 Task: Find connections with filter location Biarritz with filter topic #realestatewith filter profile language Spanish with filter current company Space Matrix with filter school Punjabi University with filter industry Think Tanks with filter service category Accounting with filter keywords title Community Food Project Worker
Action: Mouse moved to (535, 73)
Screenshot: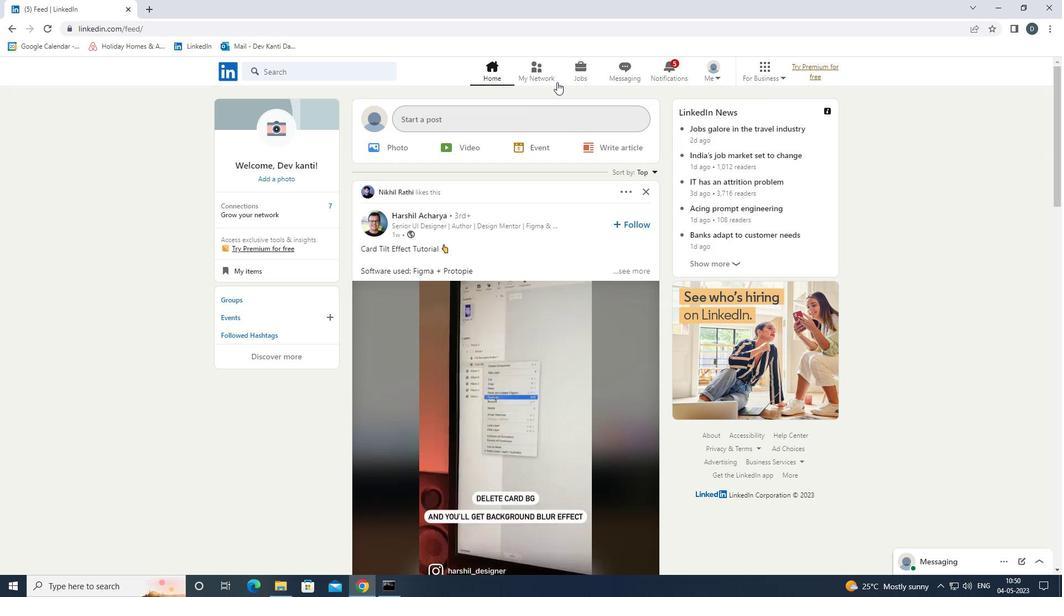 
Action: Mouse pressed left at (535, 73)
Screenshot: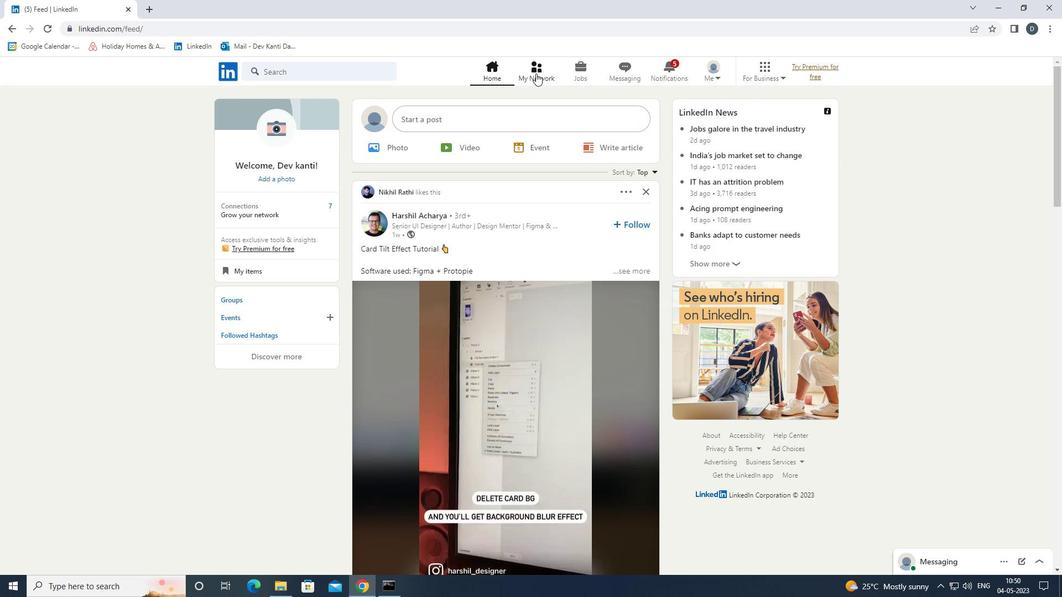 
Action: Mouse moved to (365, 131)
Screenshot: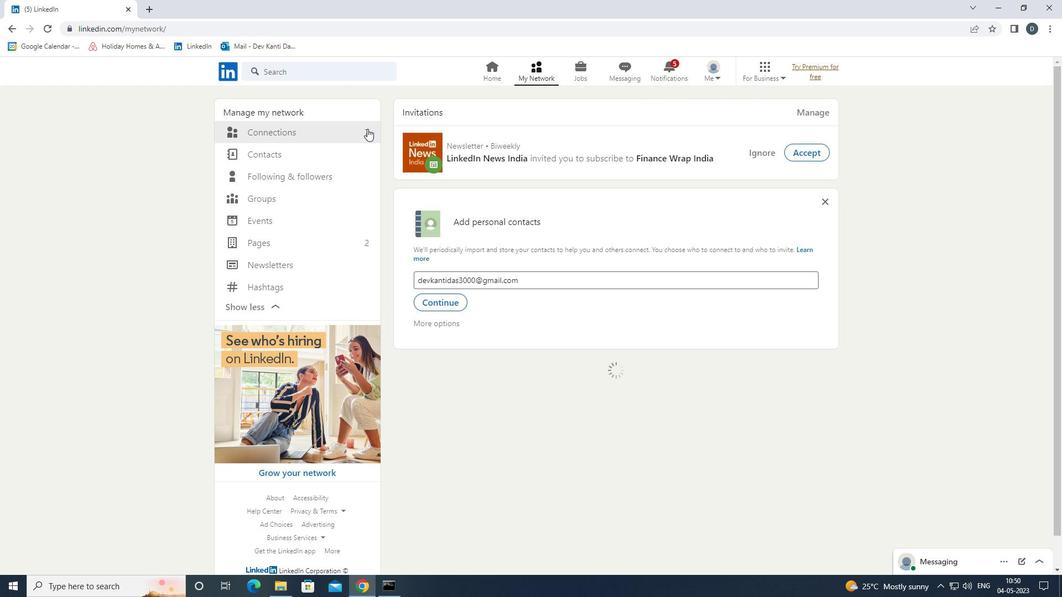 
Action: Mouse pressed left at (365, 131)
Screenshot: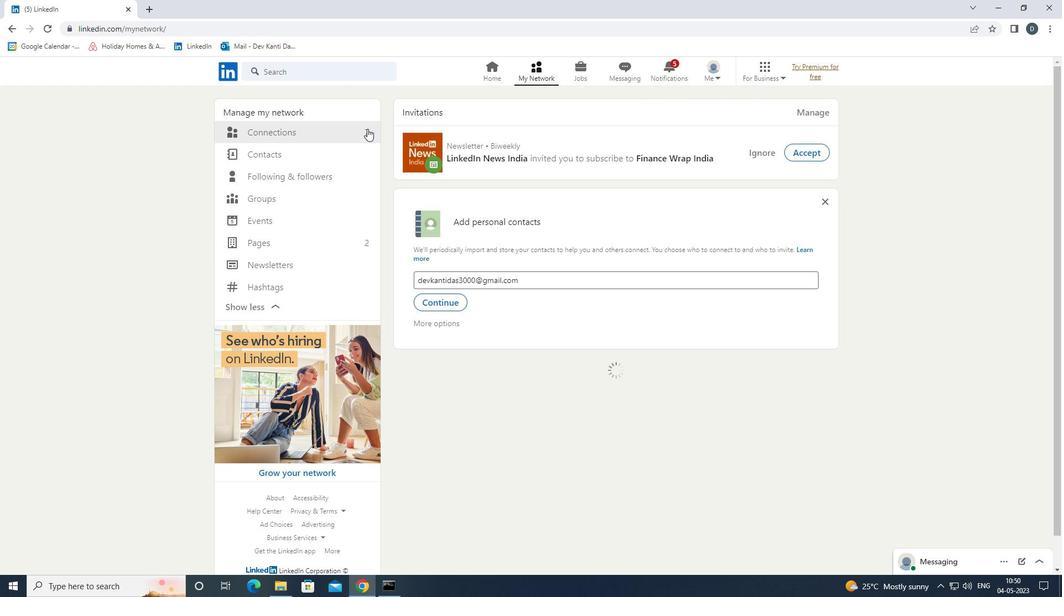 
Action: Mouse moved to (597, 131)
Screenshot: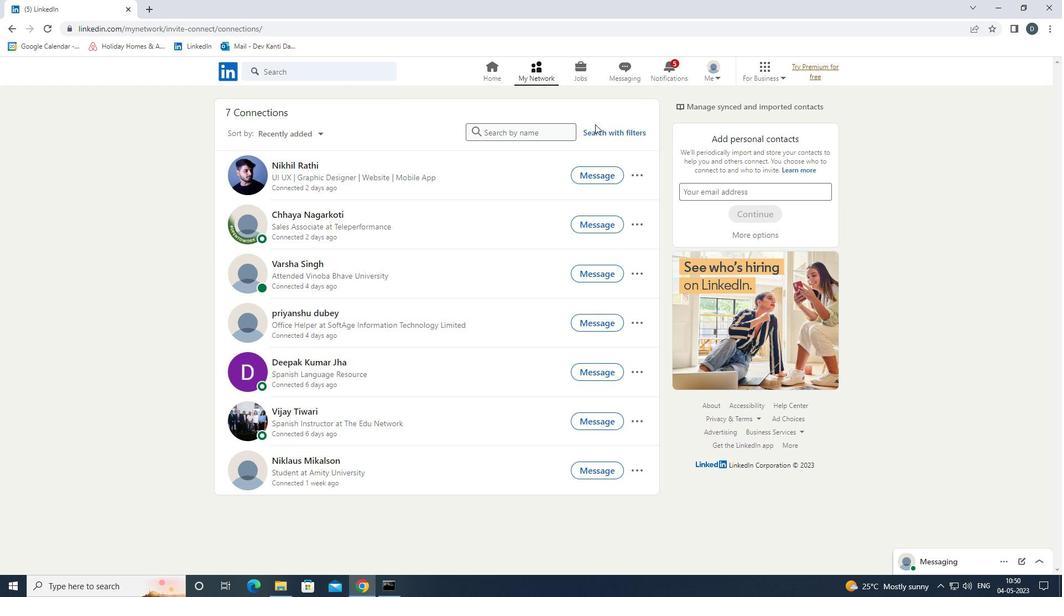 
Action: Mouse pressed left at (597, 131)
Screenshot: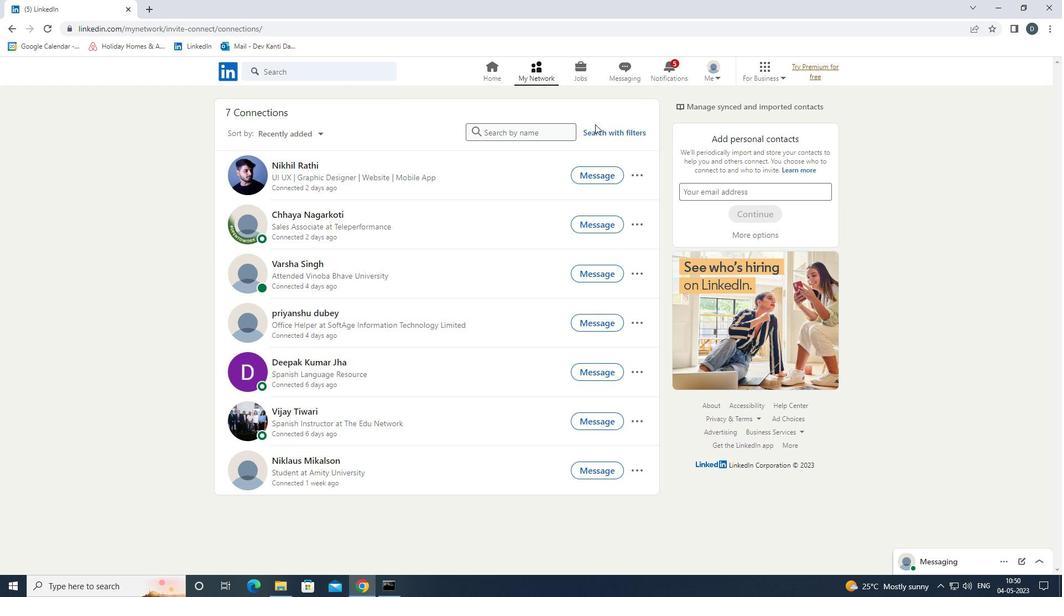 
Action: Mouse moved to (560, 101)
Screenshot: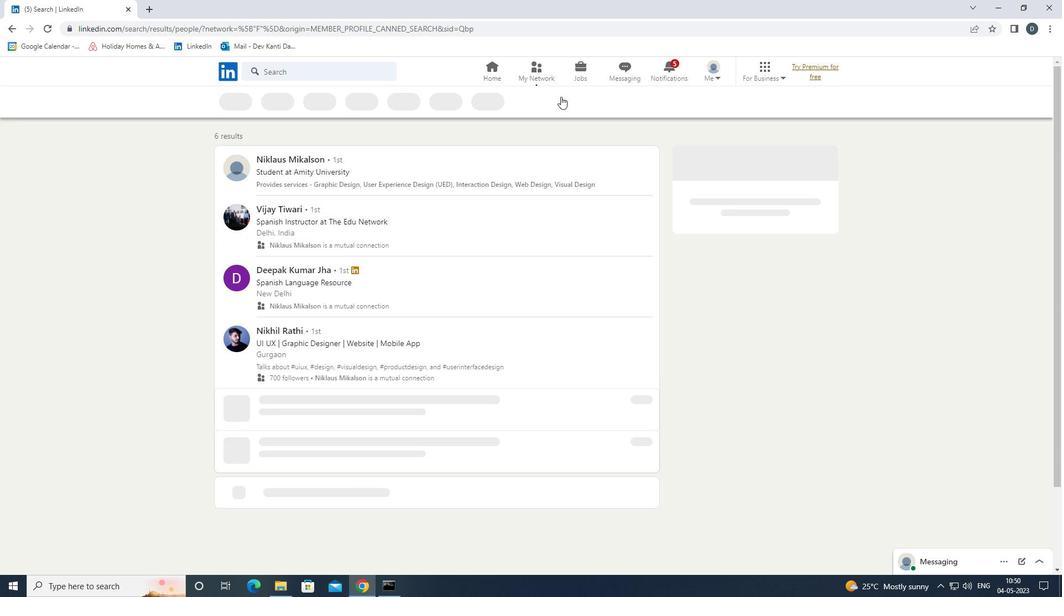 
Action: Mouse pressed left at (560, 101)
Screenshot: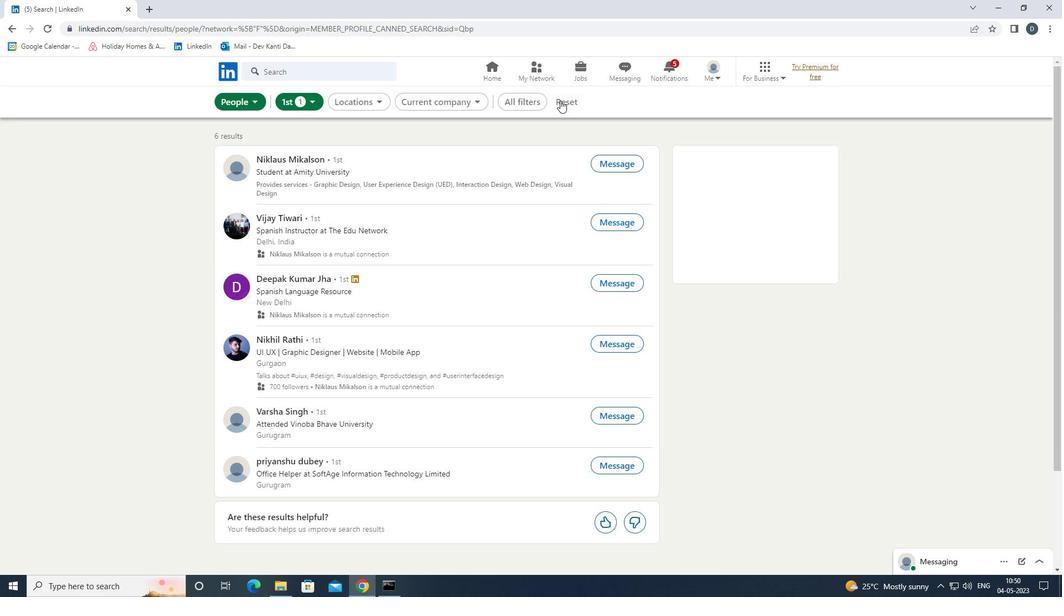 
Action: Mouse moved to (542, 96)
Screenshot: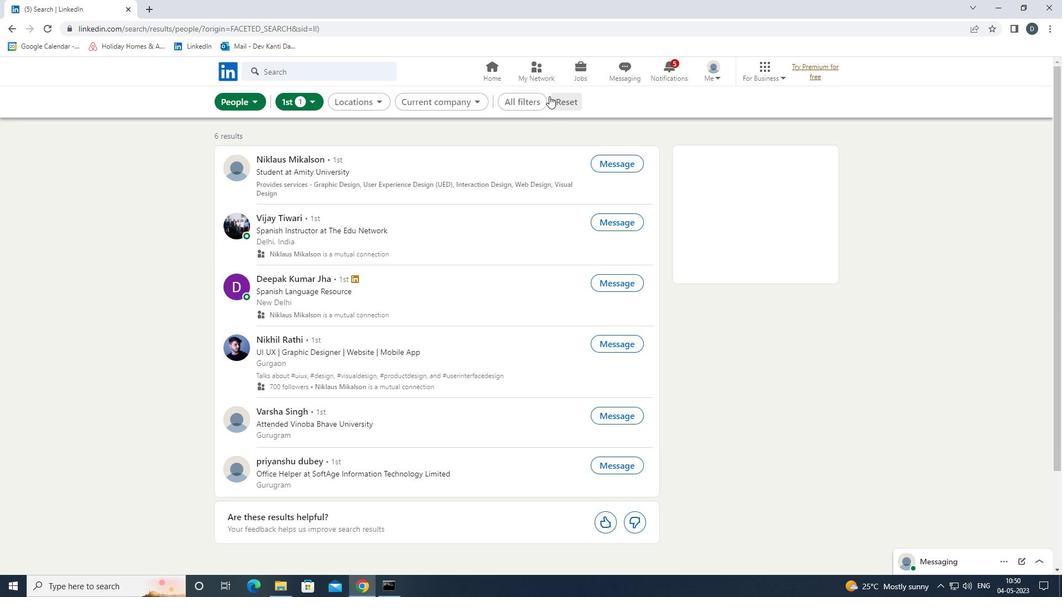 
Action: Mouse pressed left at (542, 96)
Screenshot: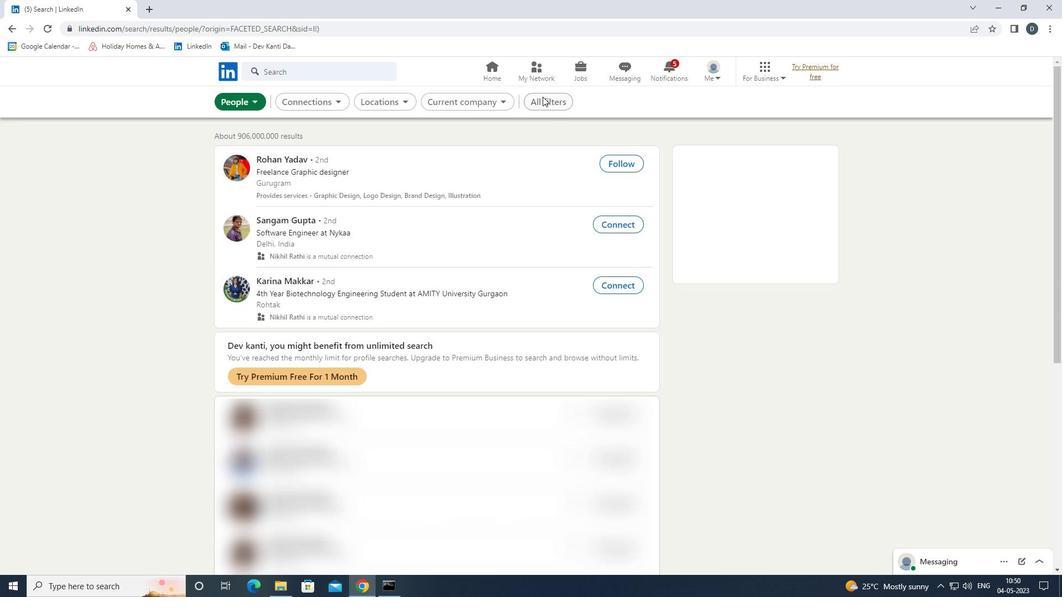 
Action: Mouse moved to (1023, 296)
Screenshot: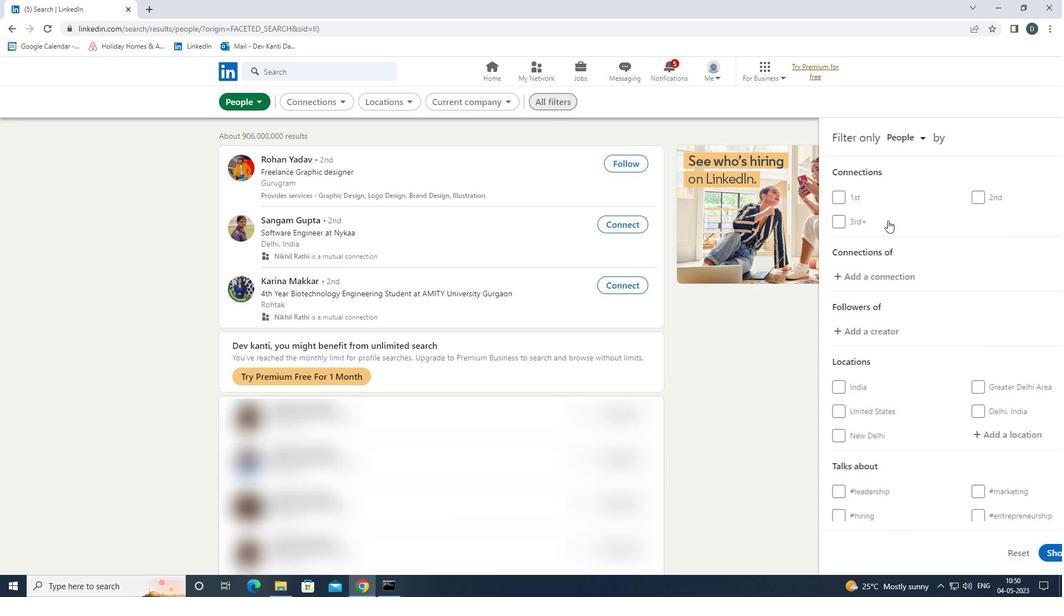 
Action: Mouse scrolled (1023, 295) with delta (0, 0)
Screenshot: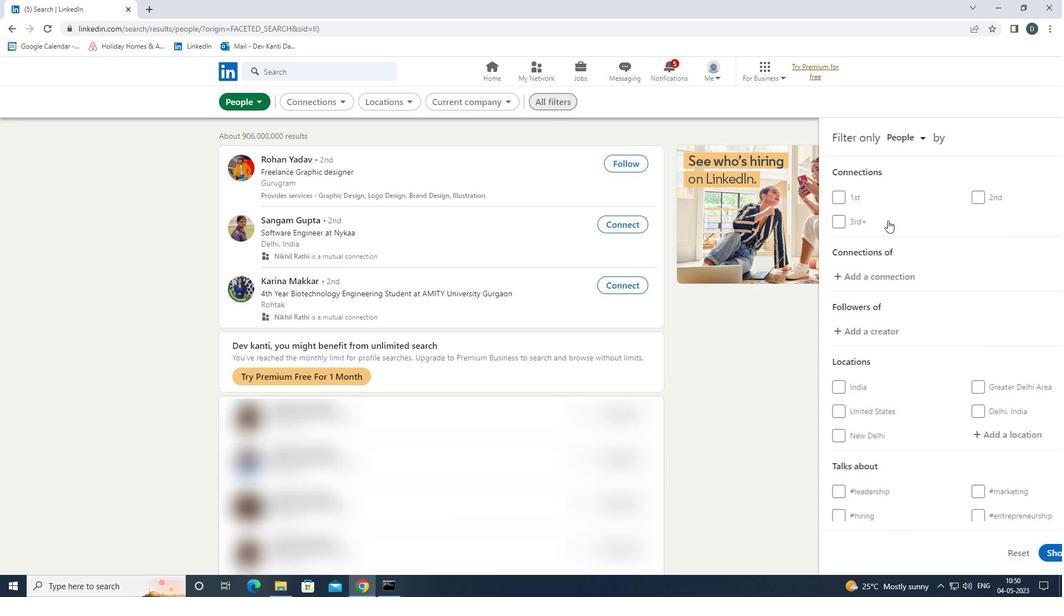 
Action: Mouse moved to (1023, 297)
Screenshot: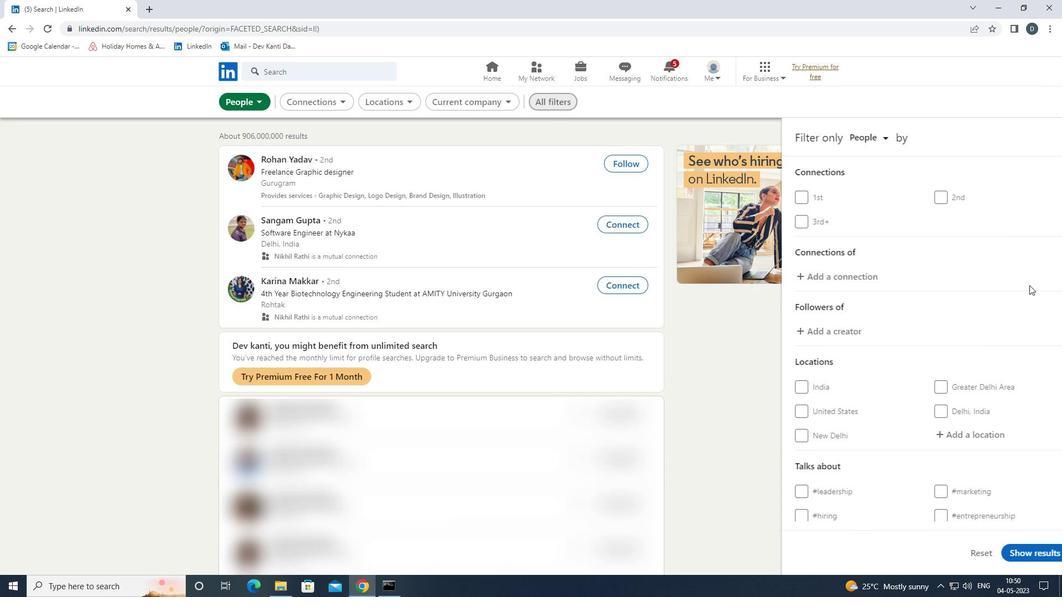 
Action: Mouse scrolled (1023, 297) with delta (0, 0)
Screenshot: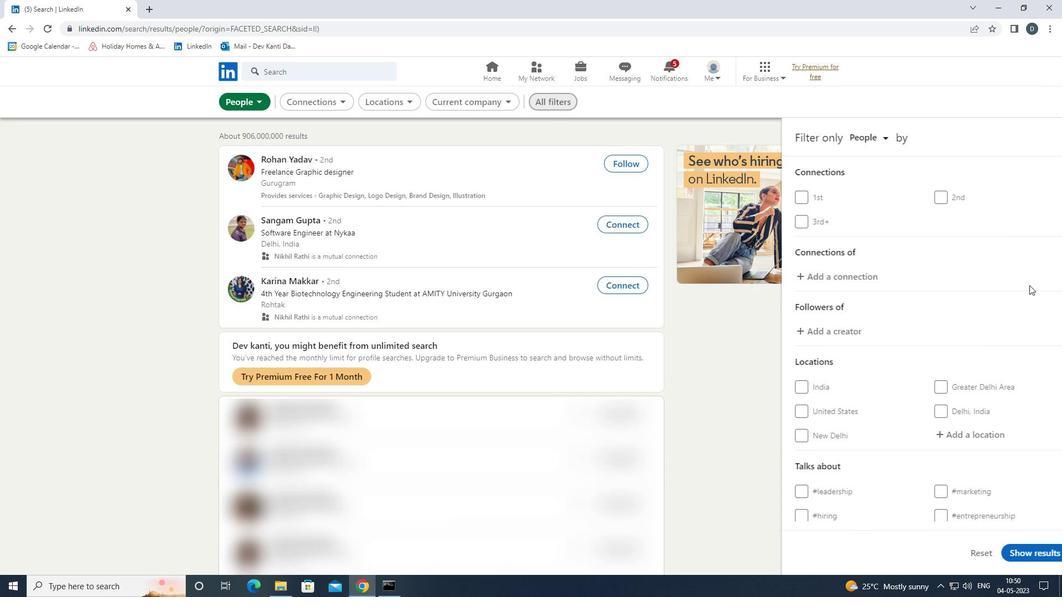
Action: Mouse scrolled (1023, 297) with delta (0, 0)
Screenshot: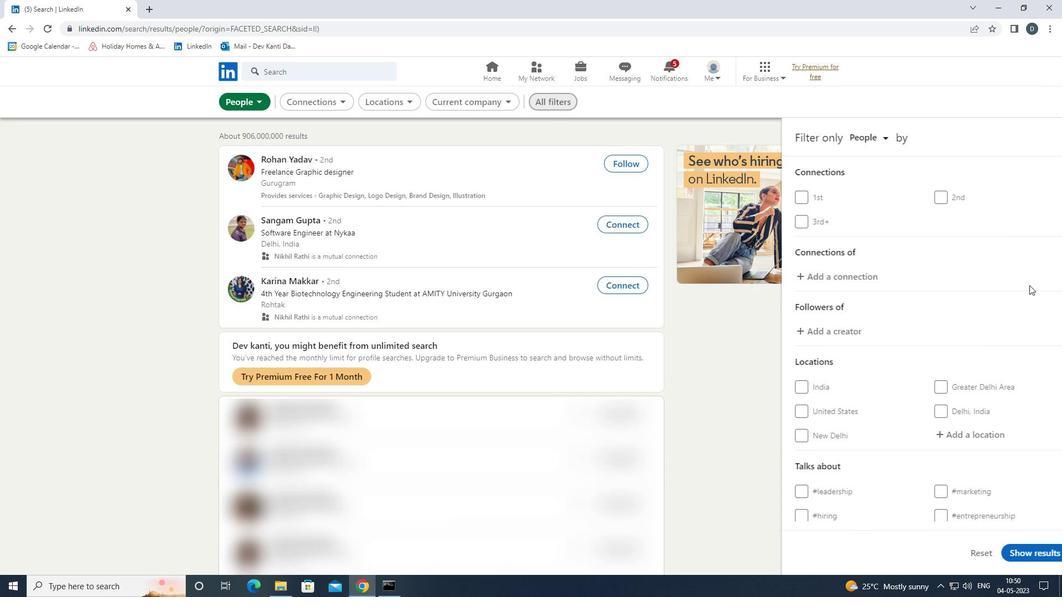 
Action: Mouse moved to (973, 262)
Screenshot: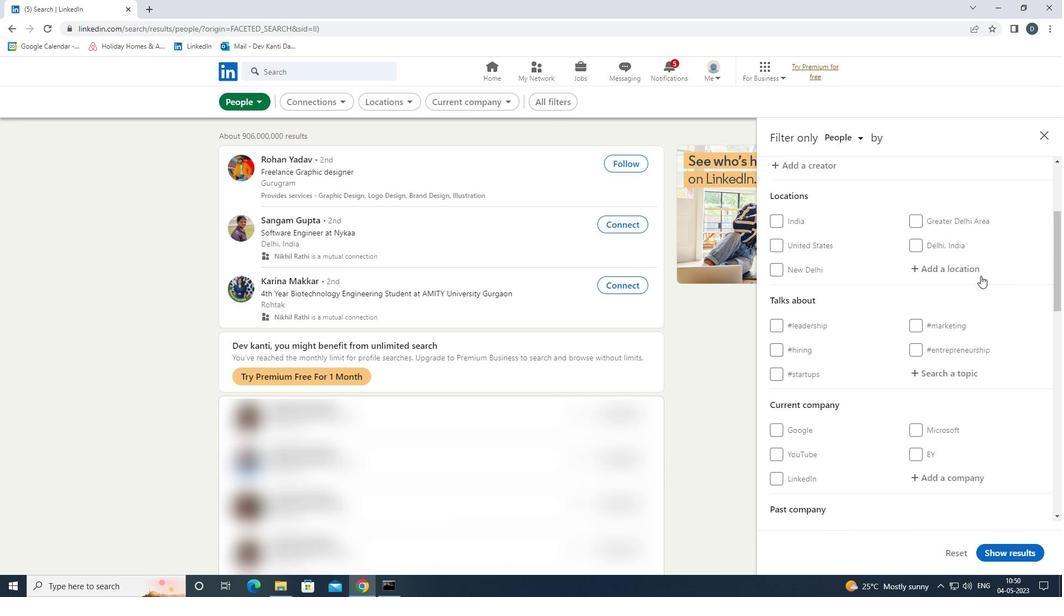 
Action: Mouse pressed left at (973, 262)
Screenshot: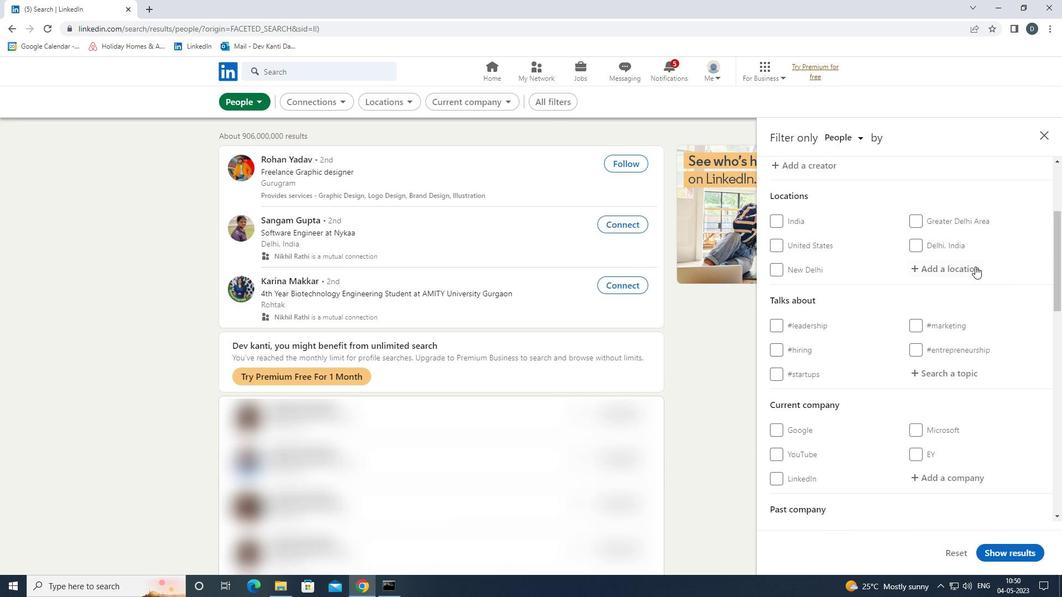 
Action: Mouse moved to (970, 267)
Screenshot: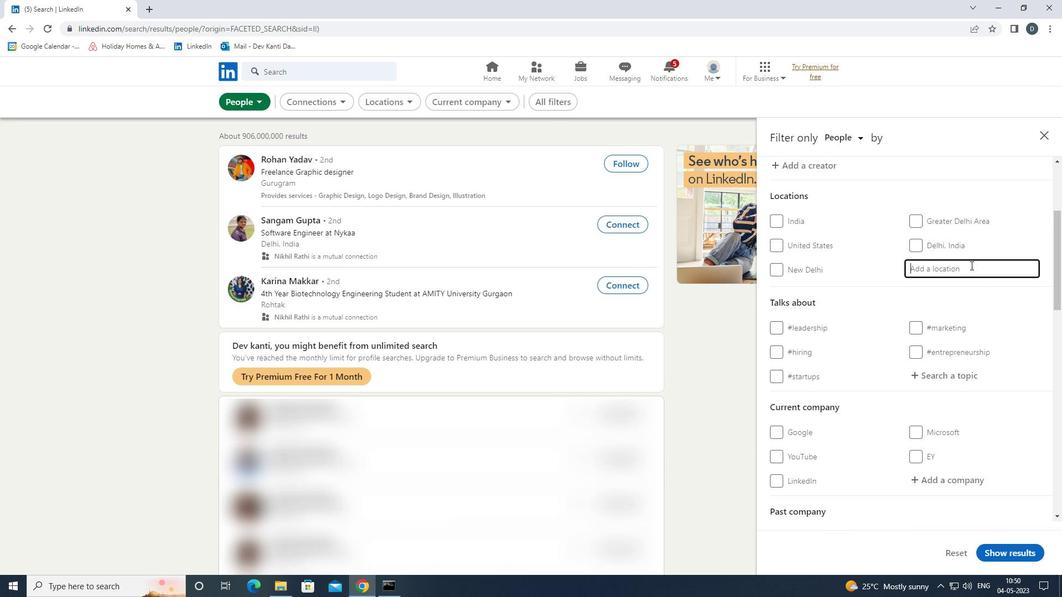 
Action: Key pressed <Key.shift>BIARRITZ<Key.down><Key.enter>
Screenshot: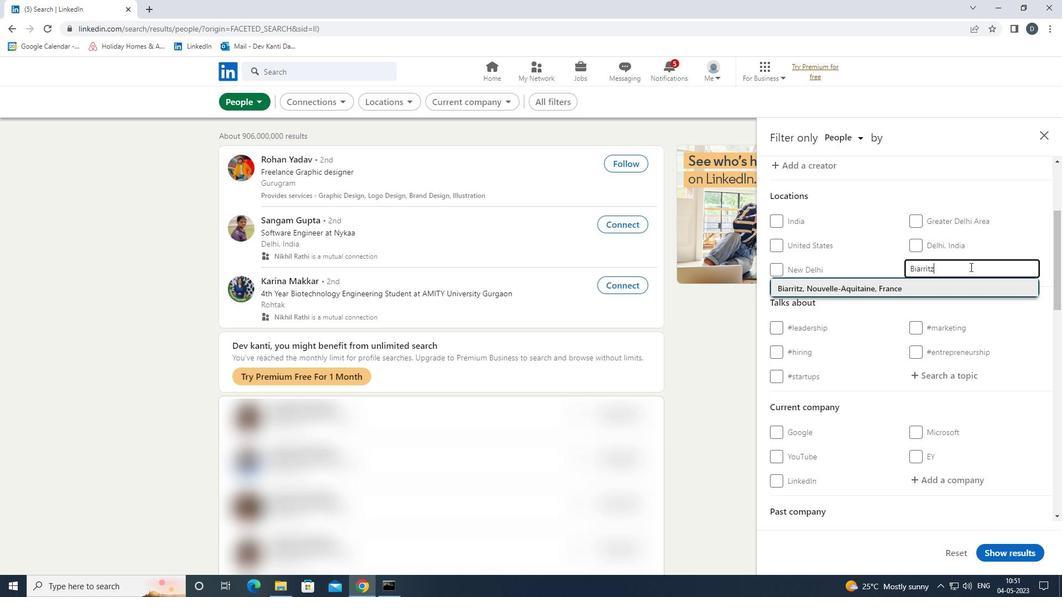 
Action: Mouse moved to (908, 230)
Screenshot: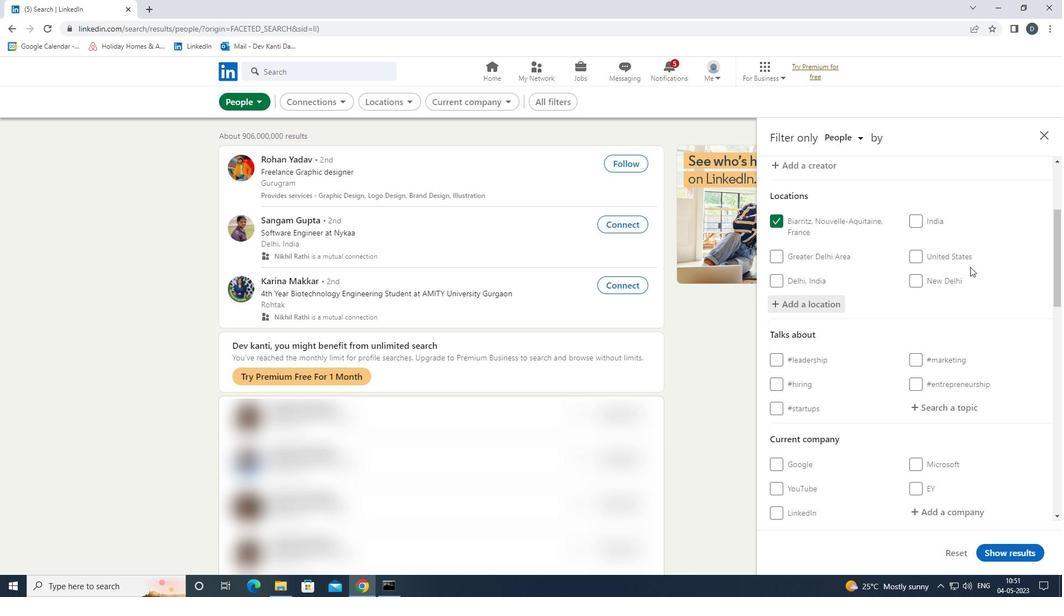 
Action: Mouse scrolled (908, 230) with delta (0, 0)
Screenshot: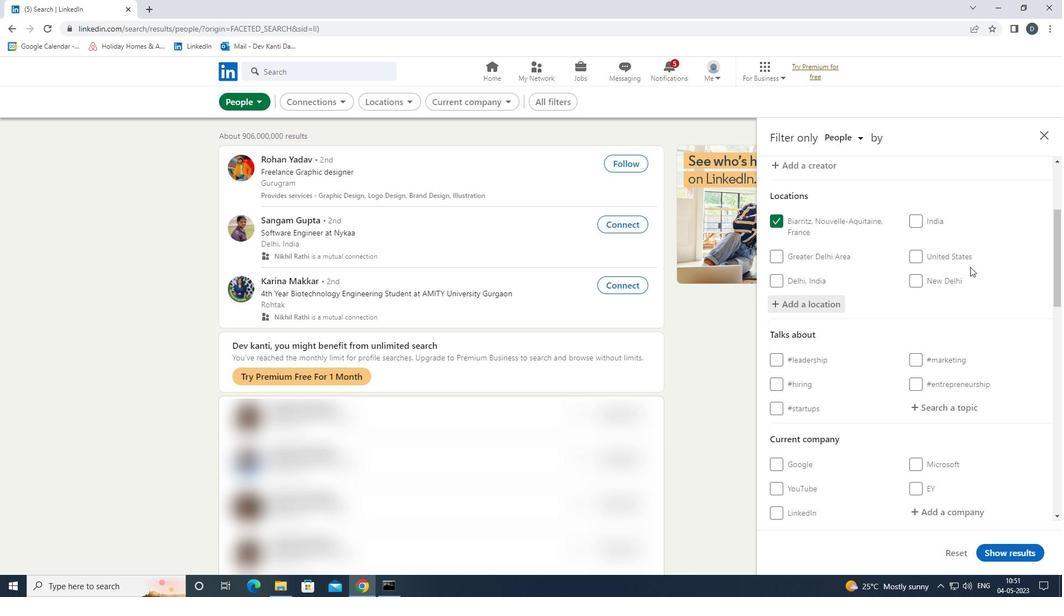 
Action: Mouse moved to (912, 235)
Screenshot: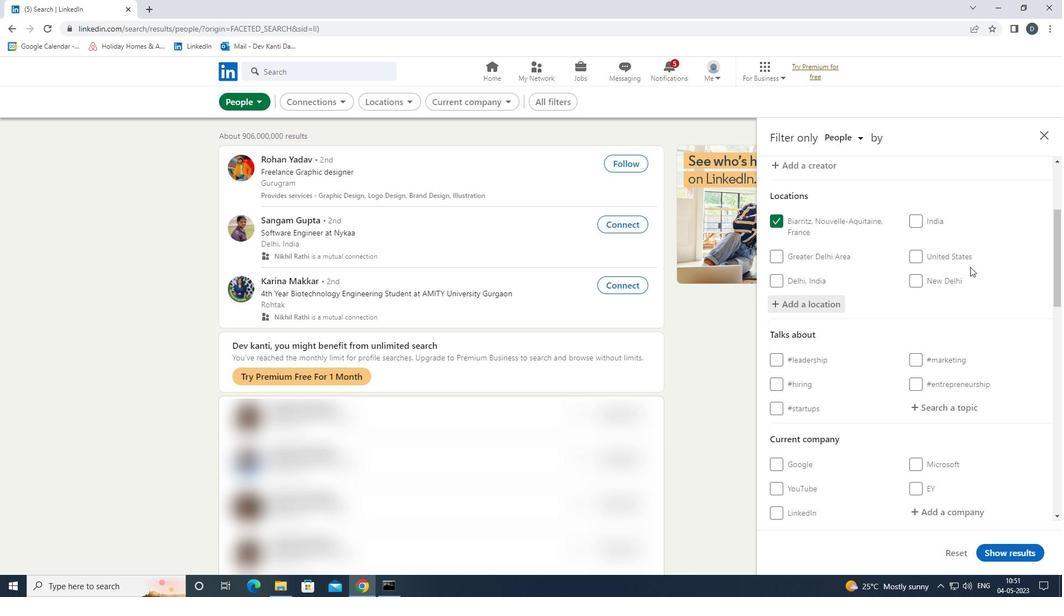 
Action: Mouse scrolled (912, 234) with delta (0, 0)
Screenshot: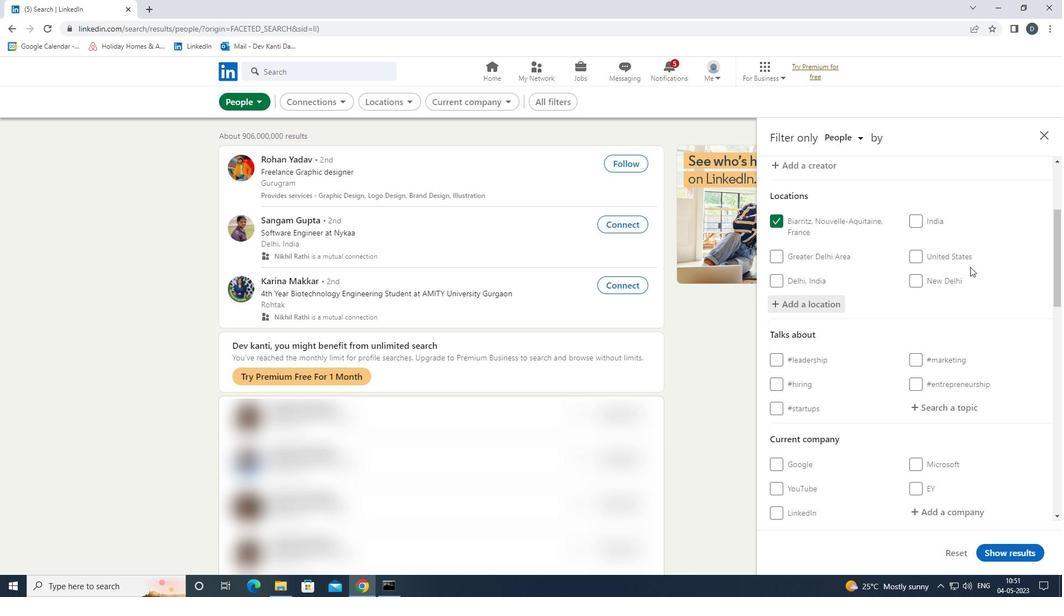 
Action: Mouse moved to (956, 294)
Screenshot: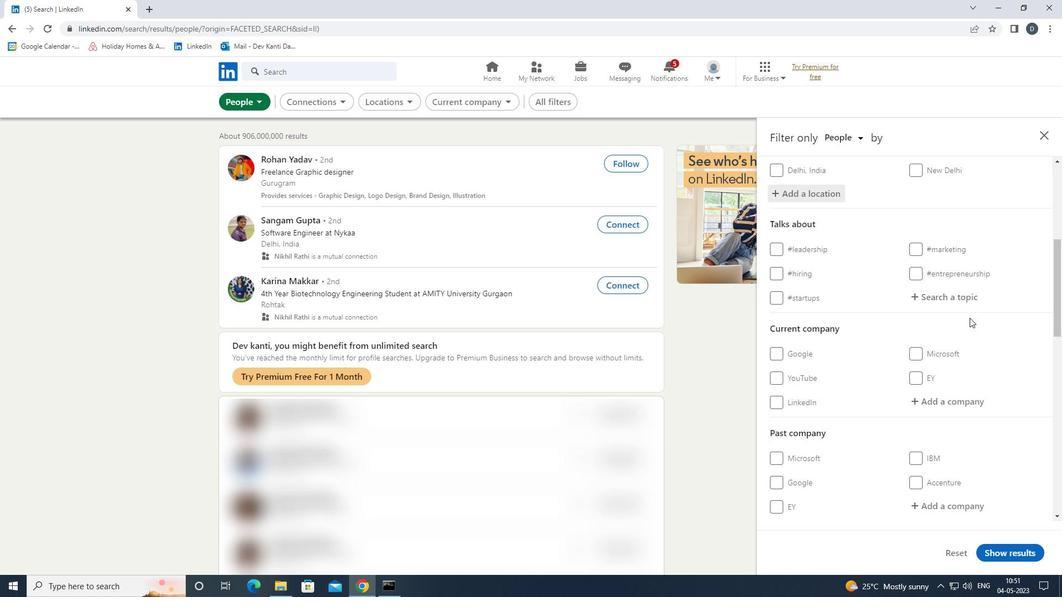
Action: Mouse pressed left at (956, 294)
Screenshot: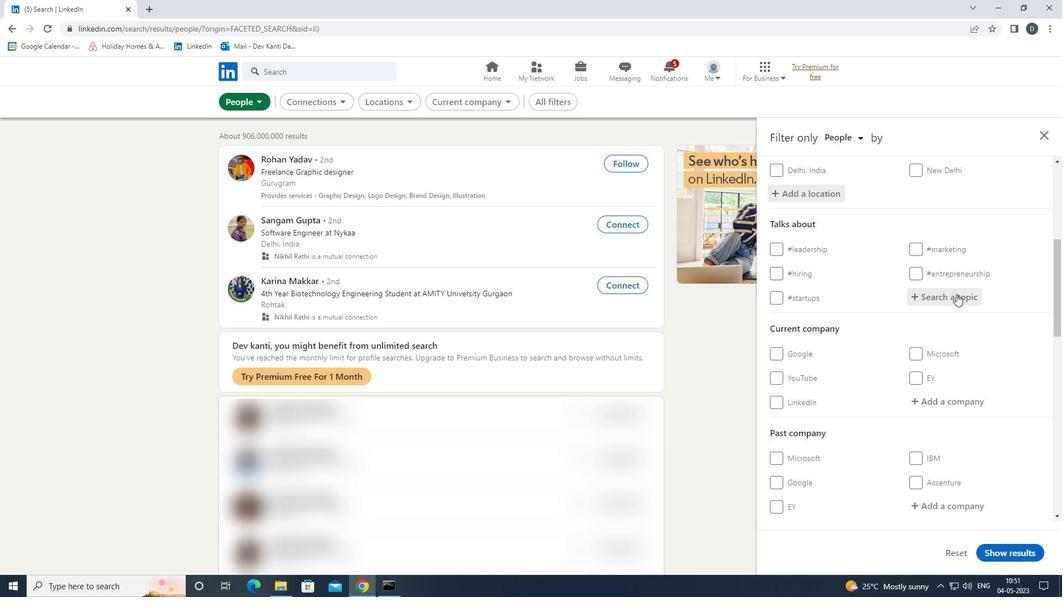 
Action: Key pressed REALESTATE<Key.down><Key.enter>
Screenshot: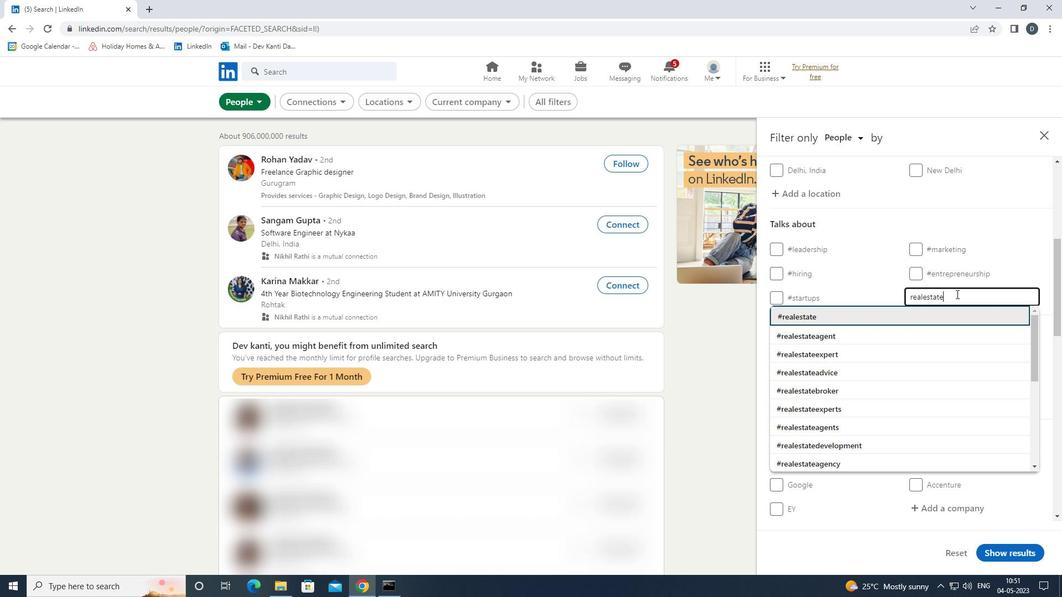 
Action: Mouse moved to (969, 286)
Screenshot: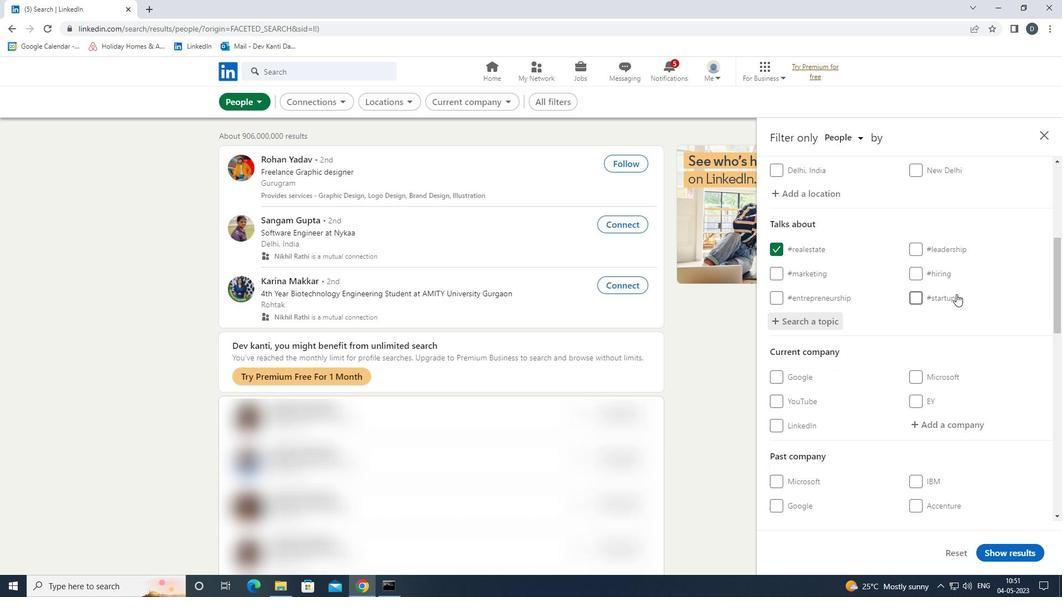 
Action: Mouse scrolled (969, 286) with delta (0, 0)
Screenshot: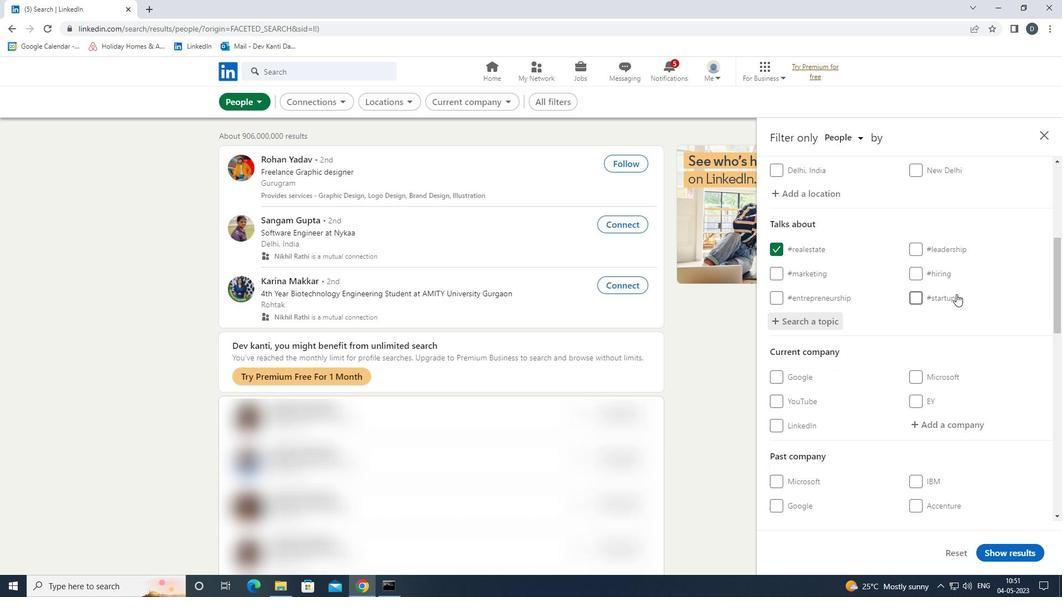 
Action: Mouse scrolled (969, 286) with delta (0, 0)
Screenshot: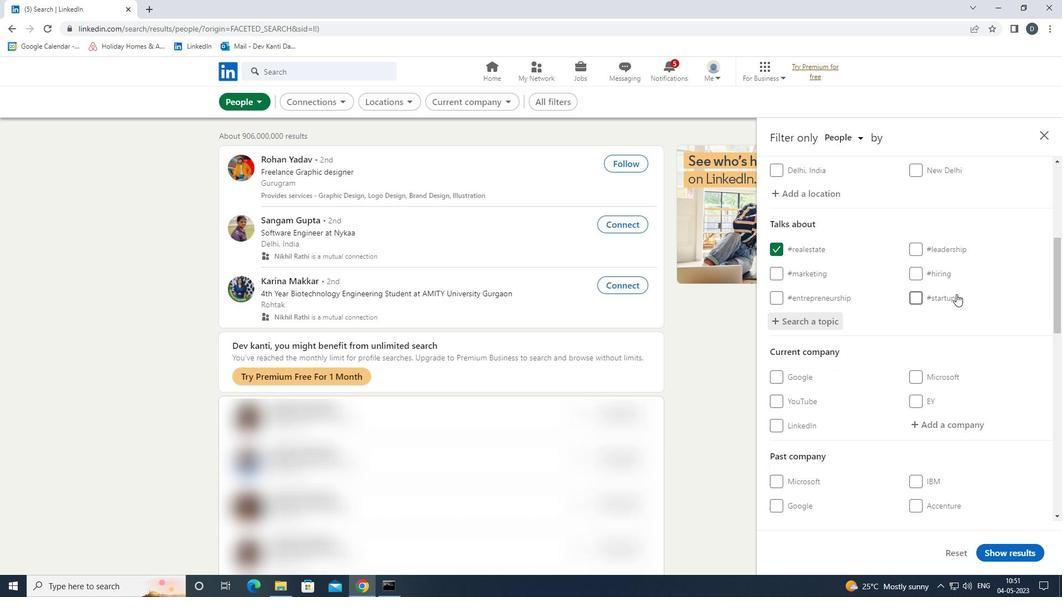
Action: Mouse scrolled (969, 286) with delta (0, 0)
Screenshot: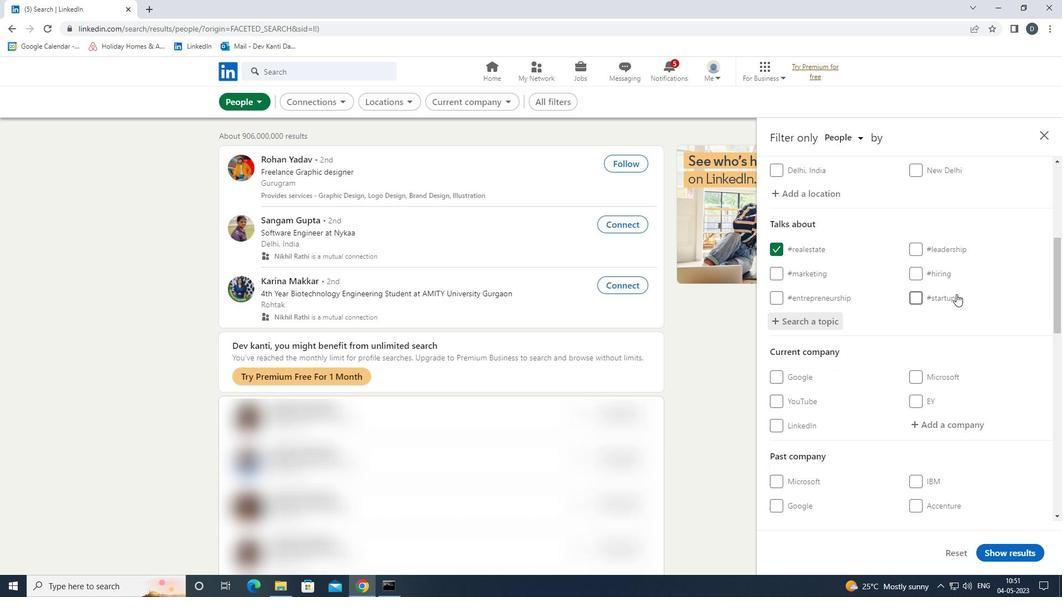 
Action: Mouse moved to (969, 288)
Screenshot: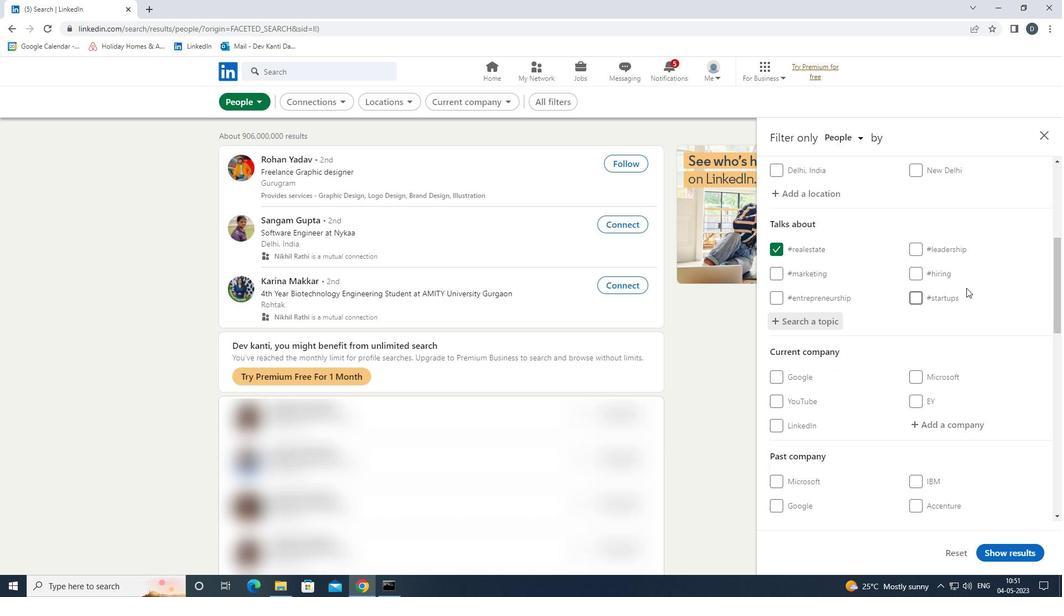 
Action: Mouse scrolled (969, 288) with delta (0, 0)
Screenshot: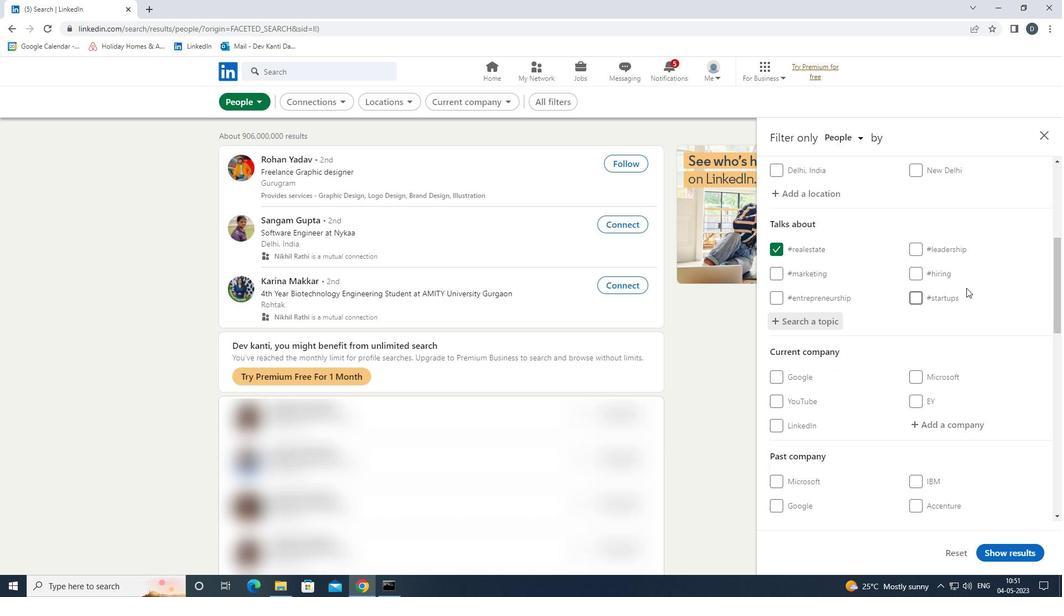 
Action: Mouse moved to (969, 292)
Screenshot: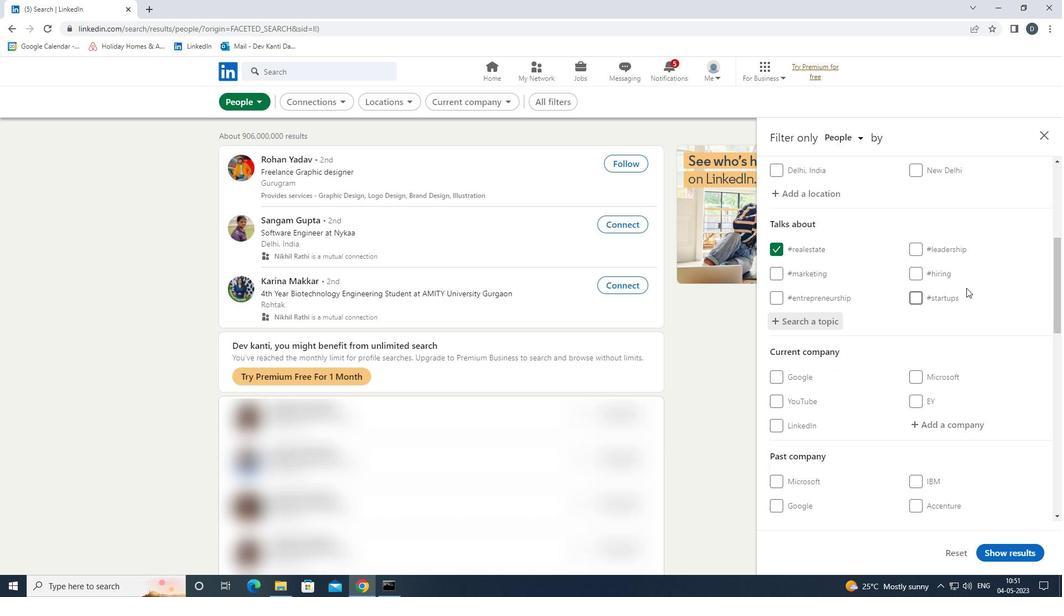 
Action: Mouse scrolled (969, 291) with delta (0, 0)
Screenshot: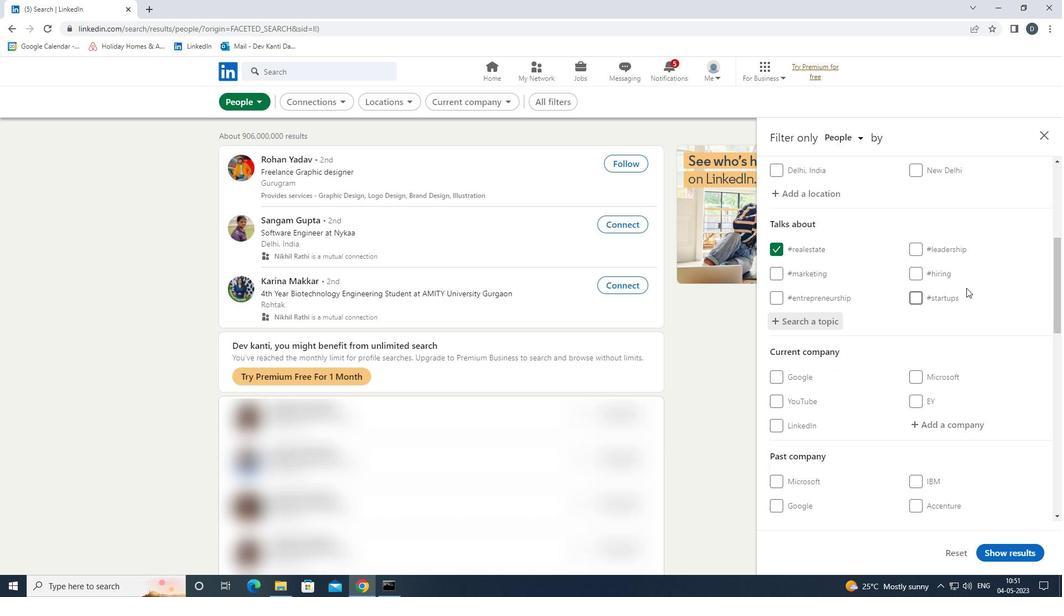 
Action: Mouse moved to (968, 297)
Screenshot: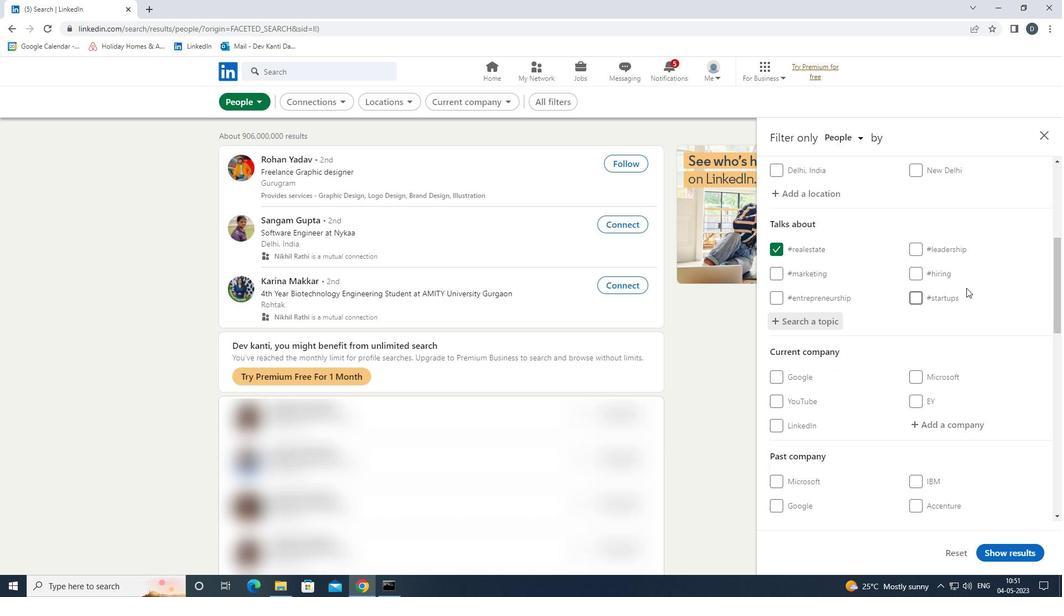 
Action: Mouse scrolled (968, 297) with delta (0, 0)
Screenshot: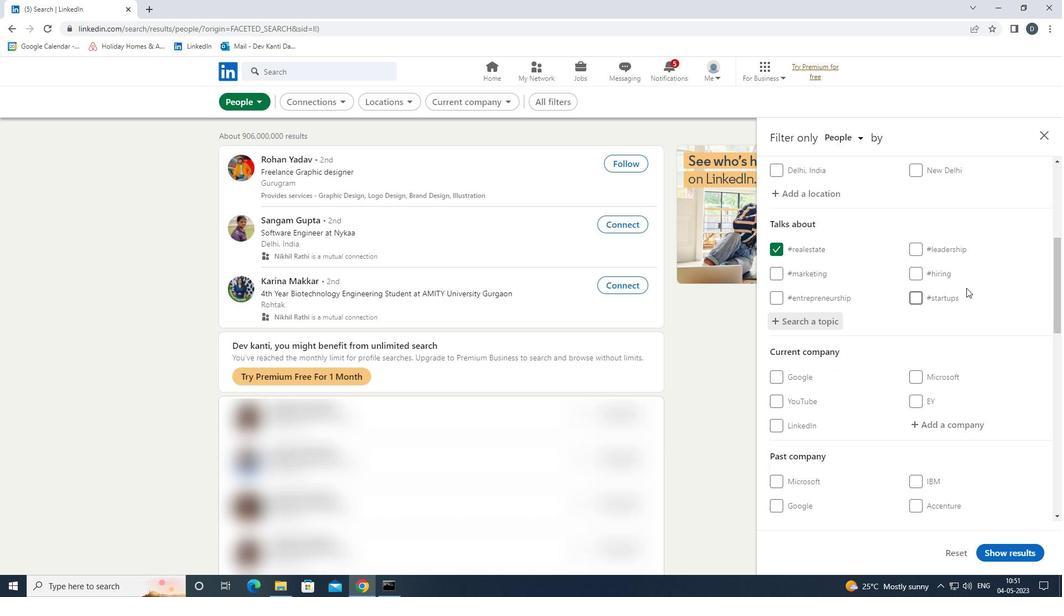 
Action: Mouse moved to (937, 332)
Screenshot: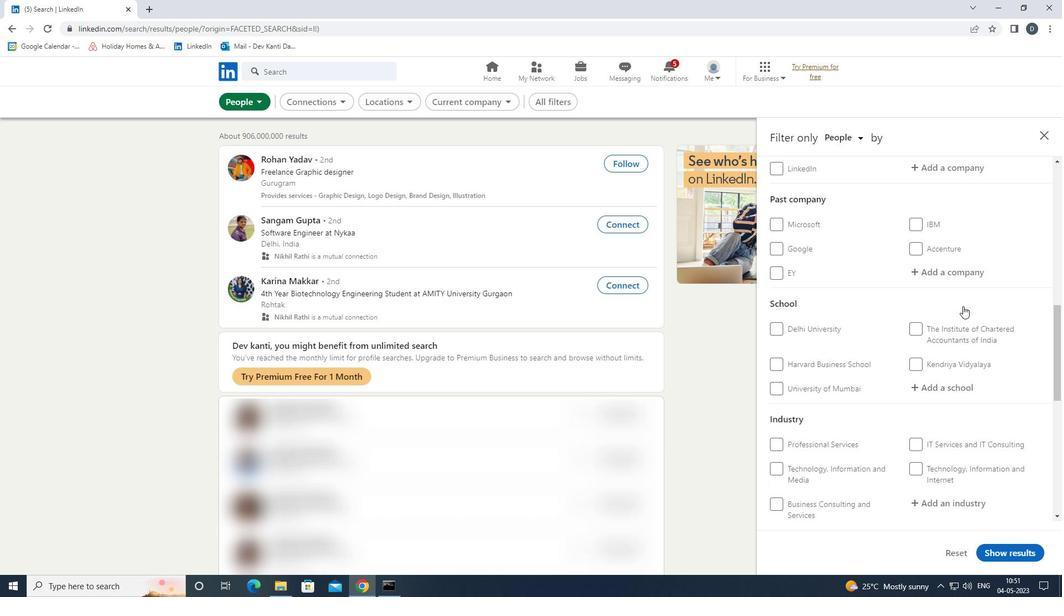 
Action: Mouse scrolled (937, 332) with delta (0, 0)
Screenshot: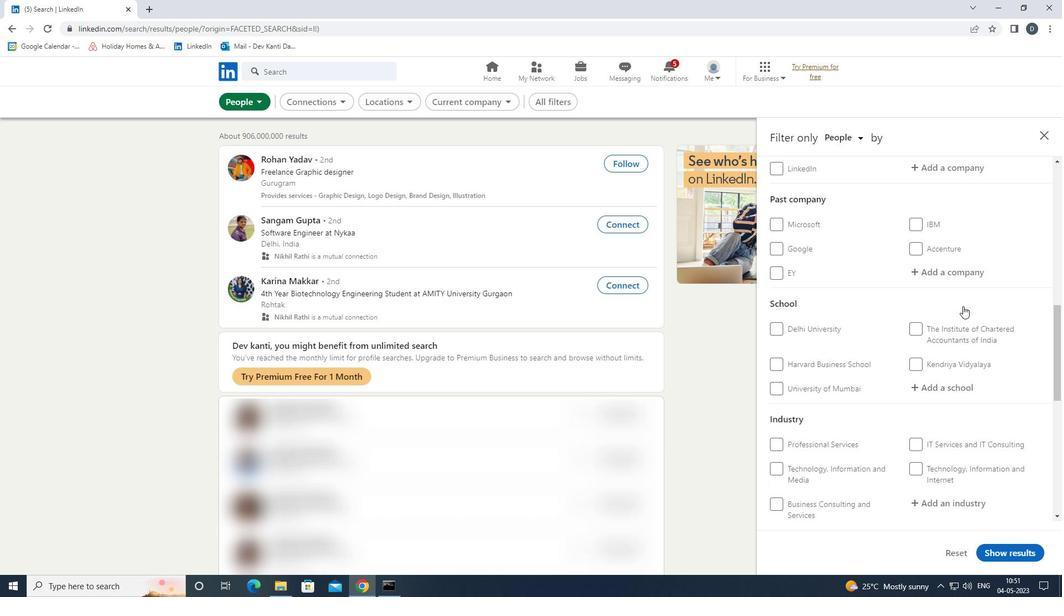 
Action: Mouse moved to (936, 333)
Screenshot: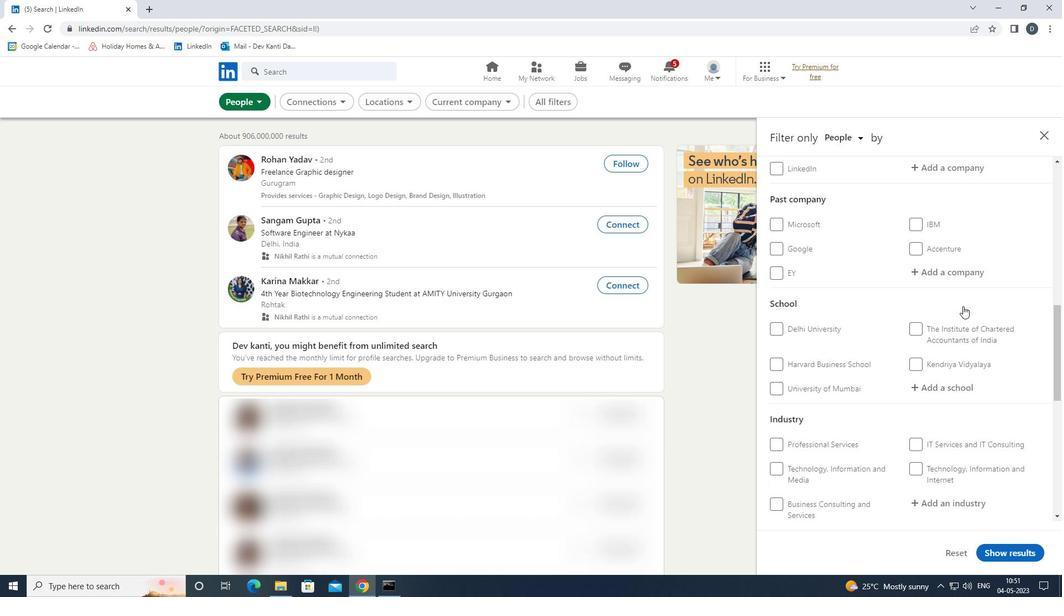 
Action: Mouse scrolled (936, 333) with delta (0, 0)
Screenshot: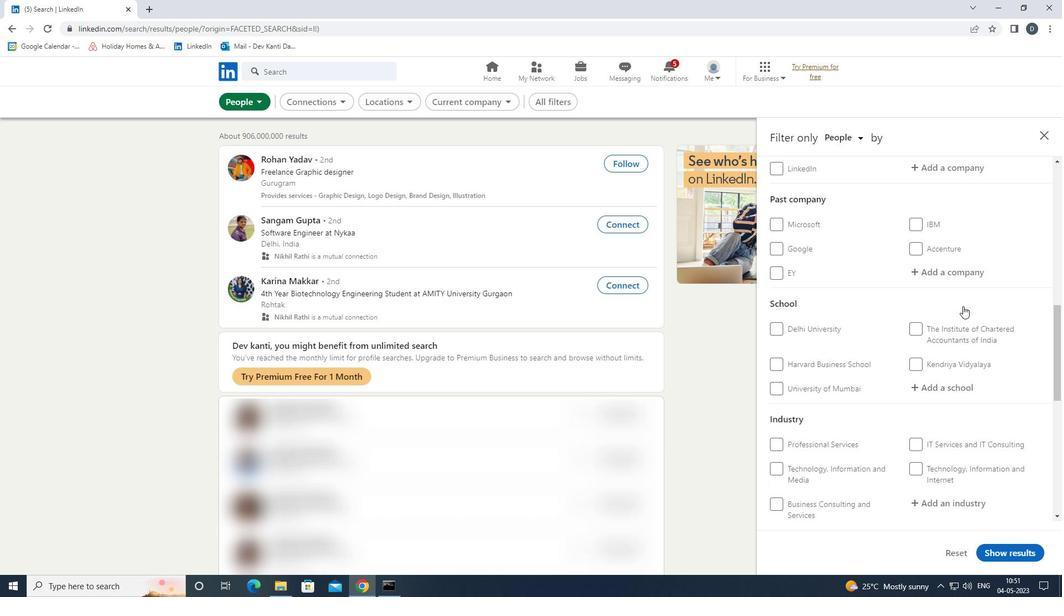 
Action: Mouse moved to (936, 334)
Screenshot: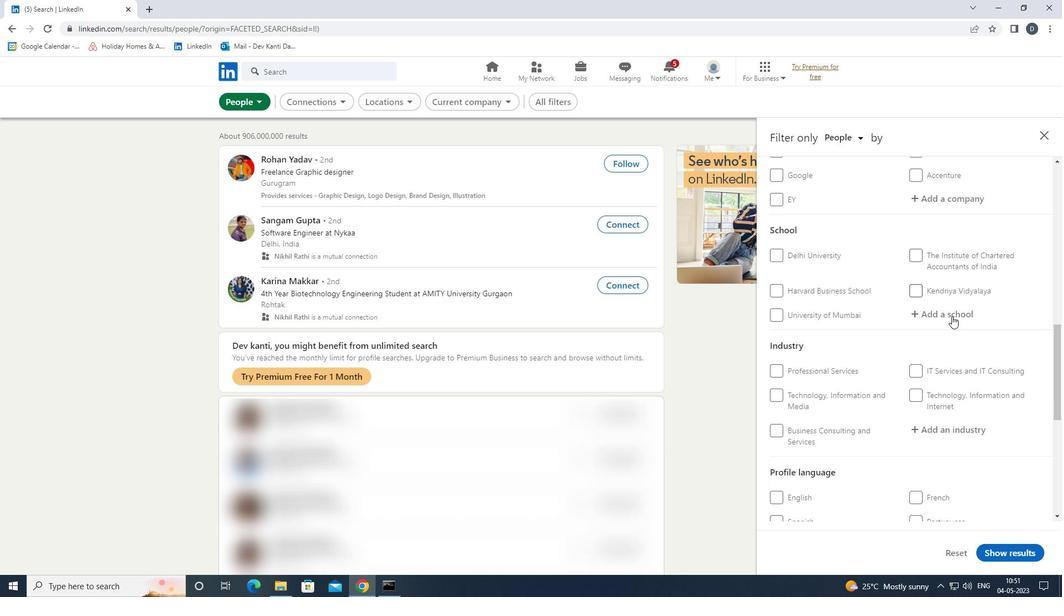 
Action: Mouse scrolled (936, 333) with delta (0, 0)
Screenshot: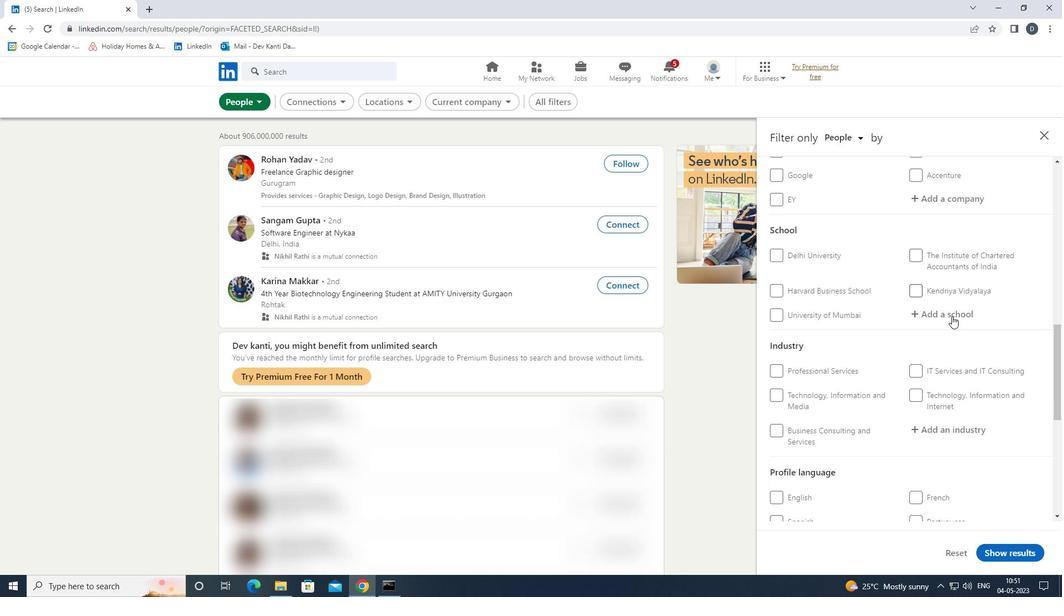 
Action: Mouse moved to (794, 358)
Screenshot: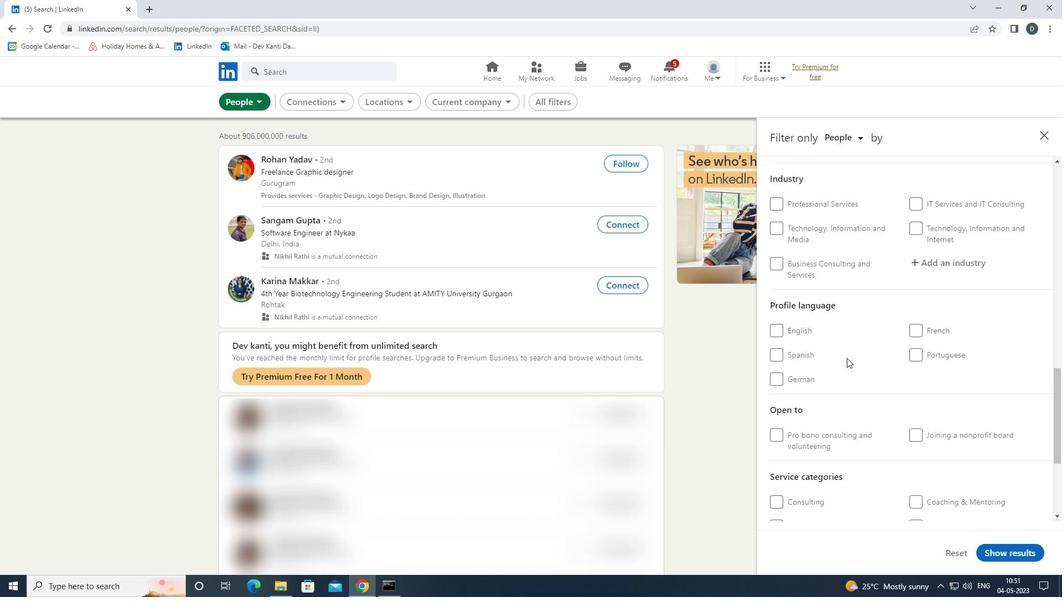 
Action: Mouse pressed left at (794, 358)
Screenshot: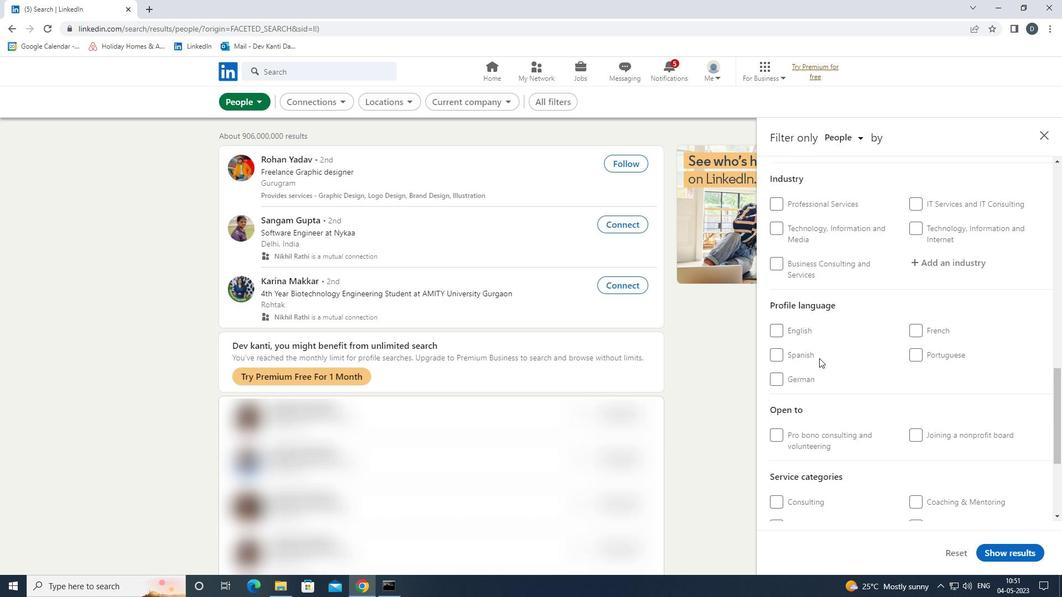 
Action: Mouse scrolled (794, 359) with delta (0, 0)
Screenshot: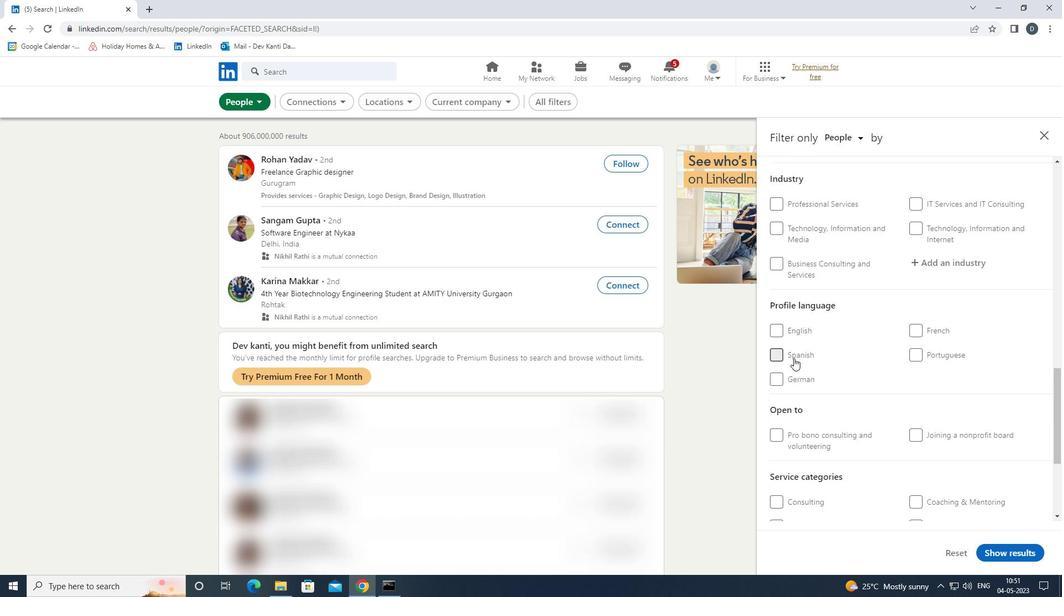 
Action: Mouse scrolled (794, 359) with delta (0, 0)
Screenshot: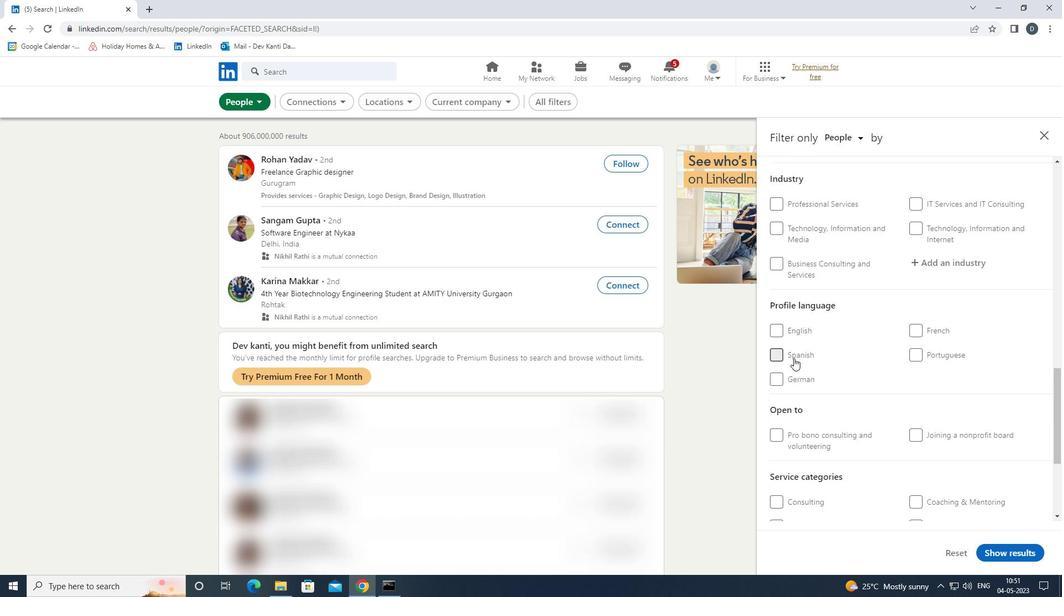 
Action: Mouse scrolled (794, 359) with delta (0, 0)
Screenshot: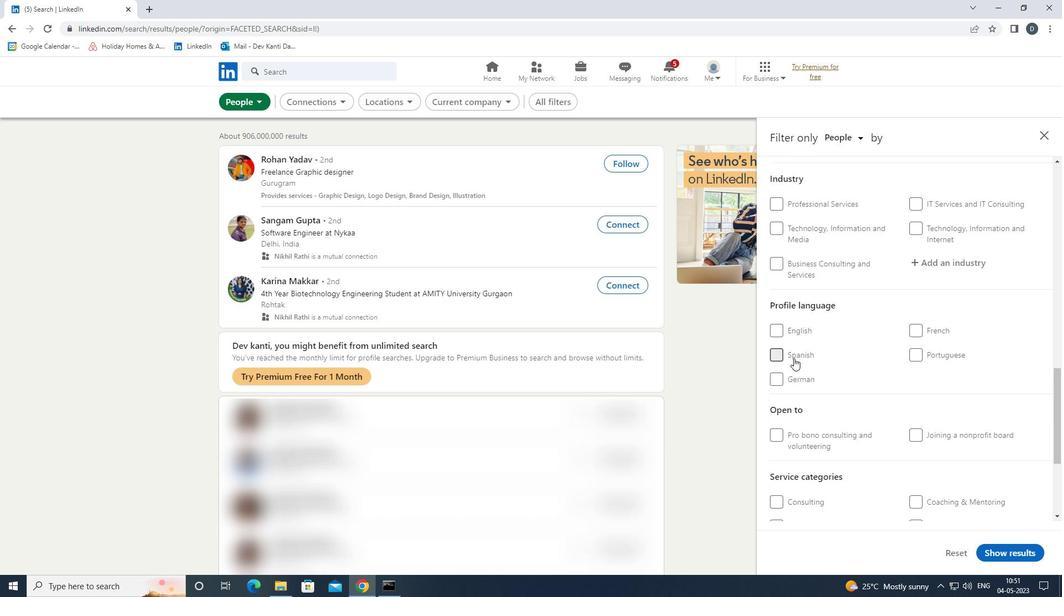 
Action: Mouse scrolled (794, 359) with delta (0, 0)
Screenshot: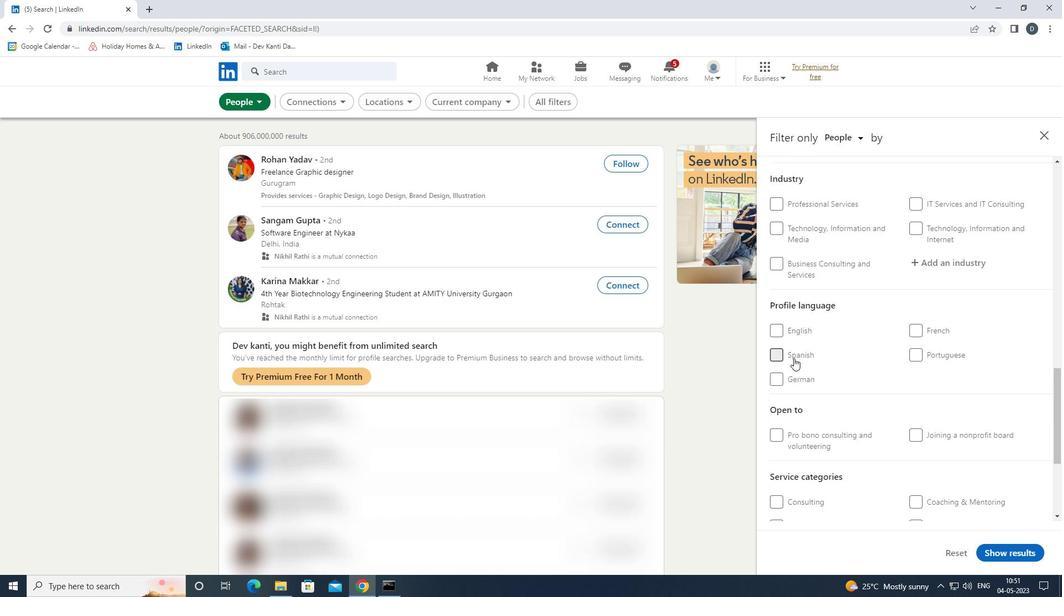 
Action: Mouse scrolled (794, 359) with delta (0, 0)
Screenshot: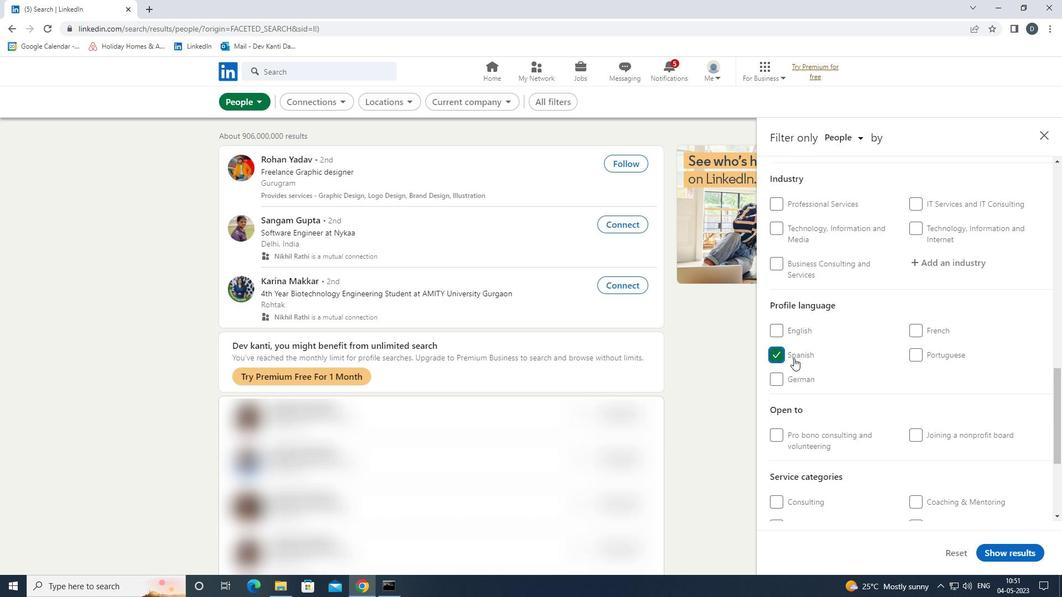 
Action: Mouse moved to (936, 369)
Screenshot: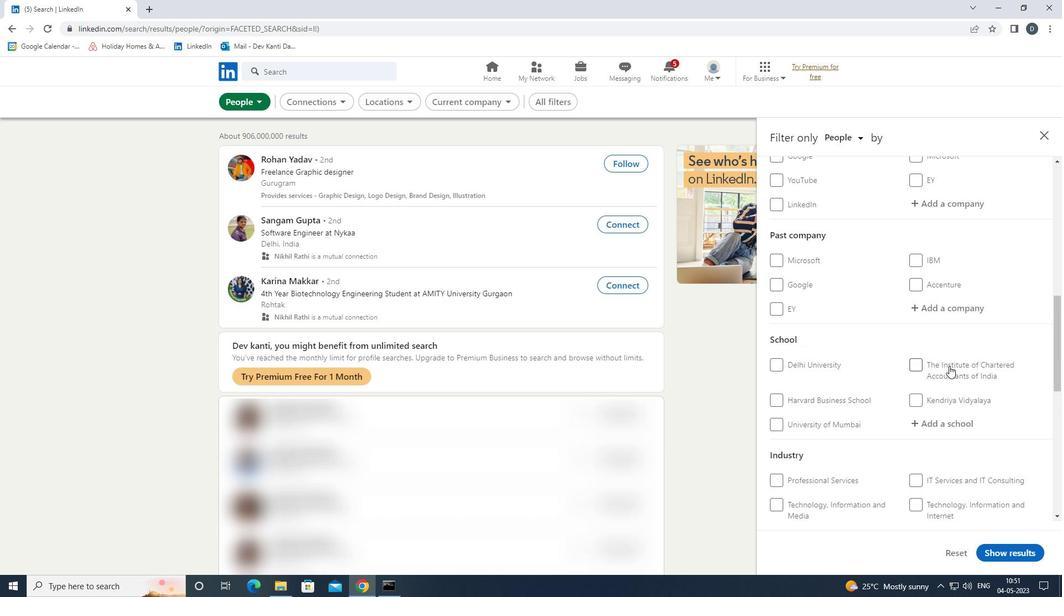 
Action: Mouse scrolled (936, 370) with delta (0, 0)
Screenshot: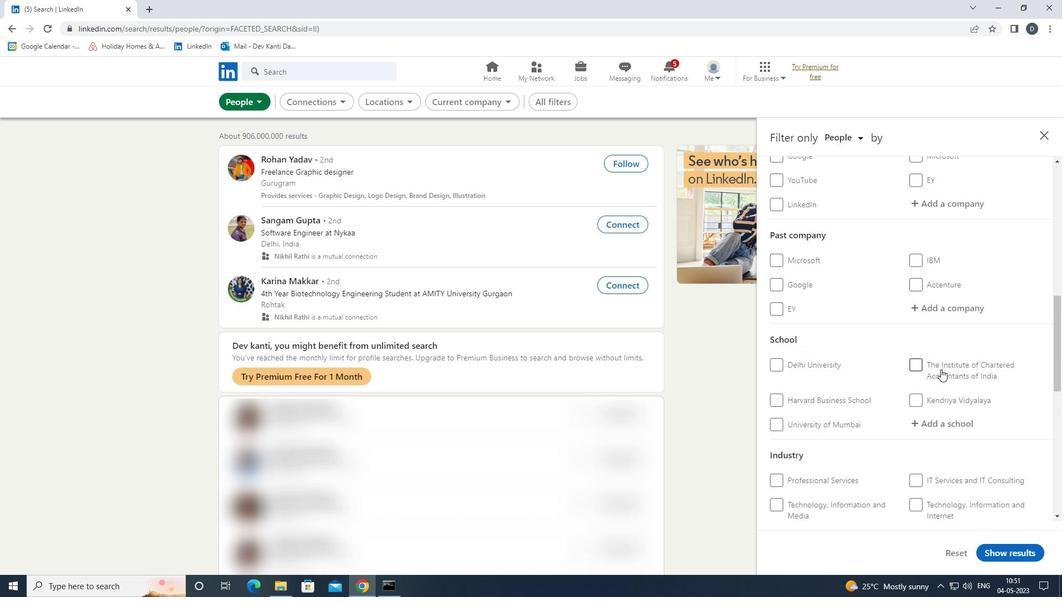 
Action: Mouse moved to (947, 261)
Screenshot: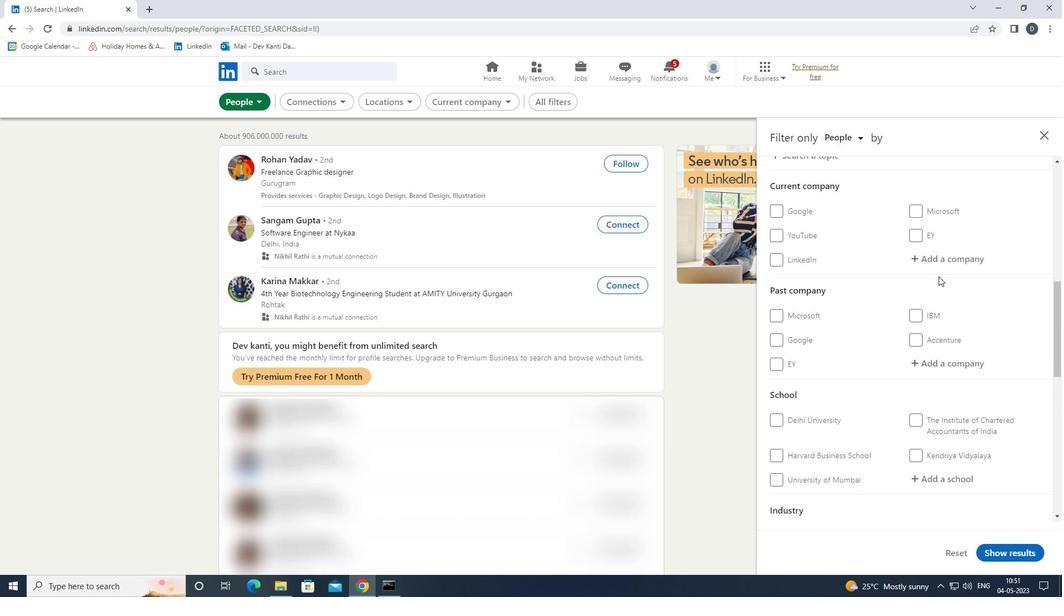 
Action: Mouse pressed left at (947, 261)
Screenshot: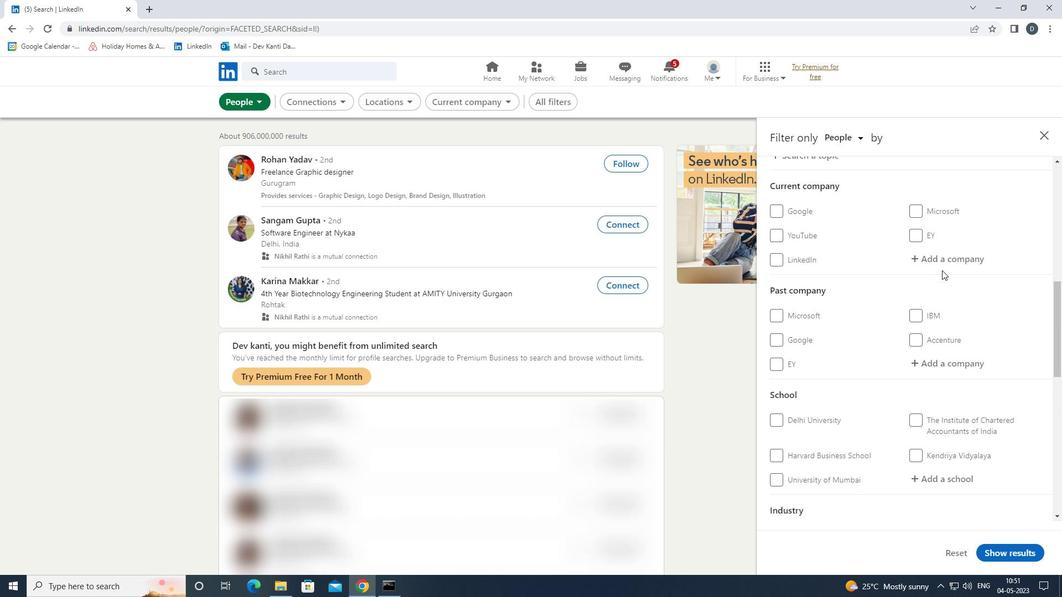 
Action: Key pressed <Key.shift>SPACE<Key.space><Key.shift>MAT<Key.down><Key.enter>
Screenshot: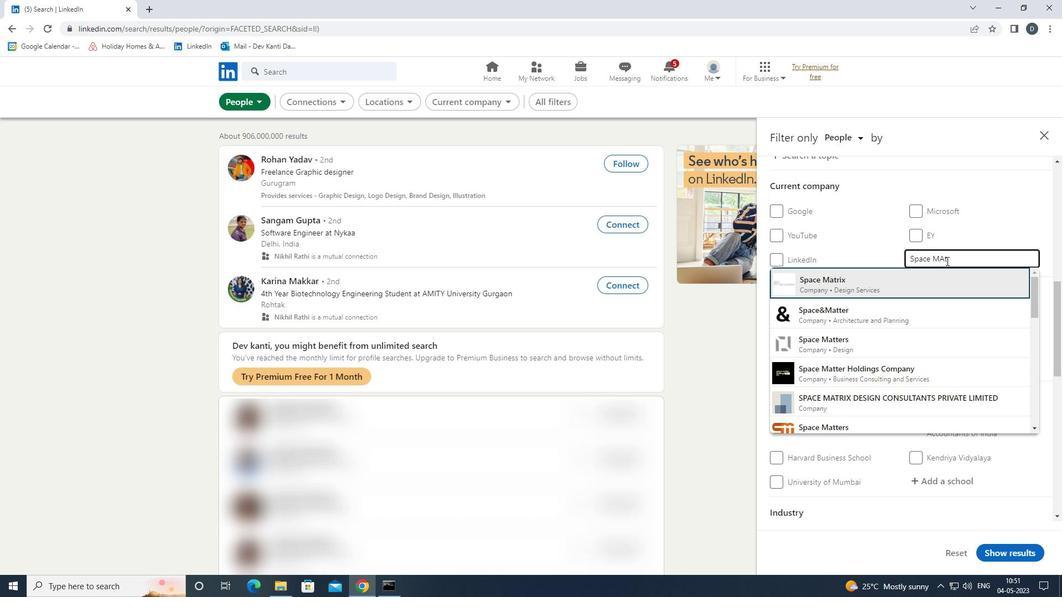 
Action: Mouse scrolled (947, 260) with delta (0, 0)
Screenshot: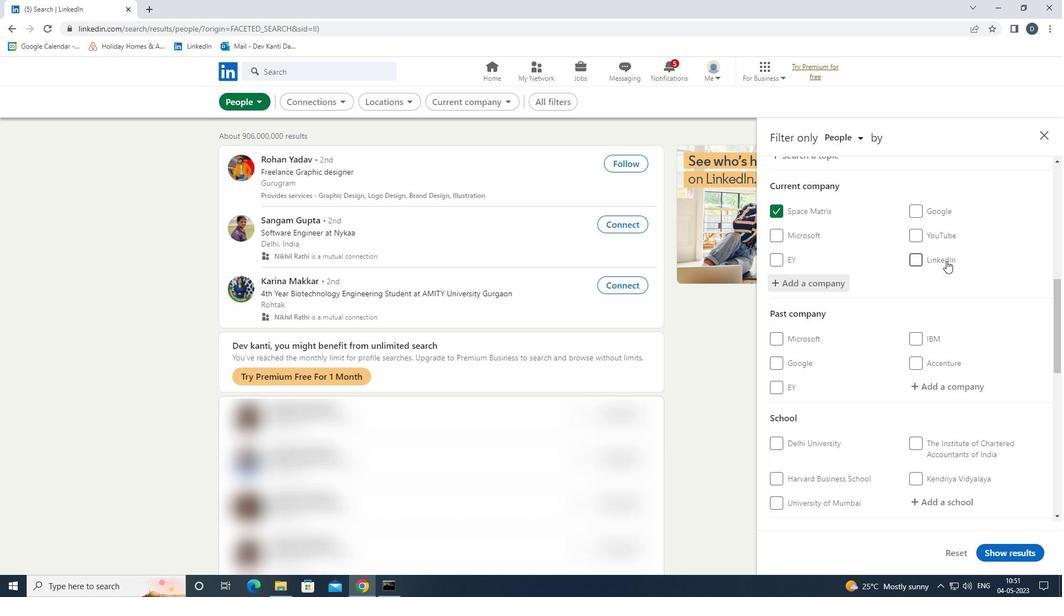 
Action: Mouse moved to (950, 262)
Screenshot: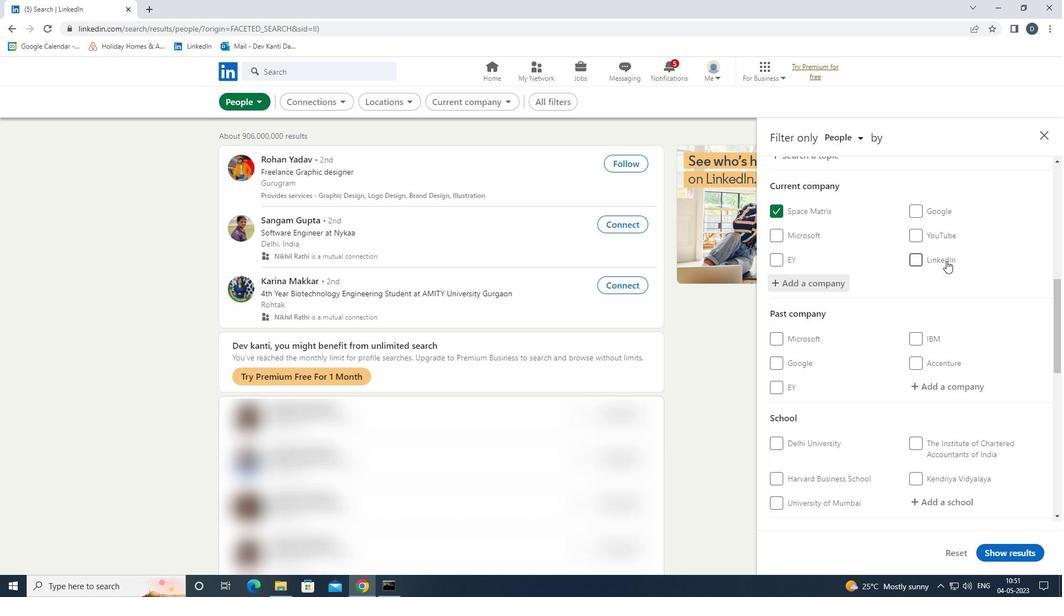 
Action: Mouse scrolled (950, 262) with delta (0, 0)
Screenshot: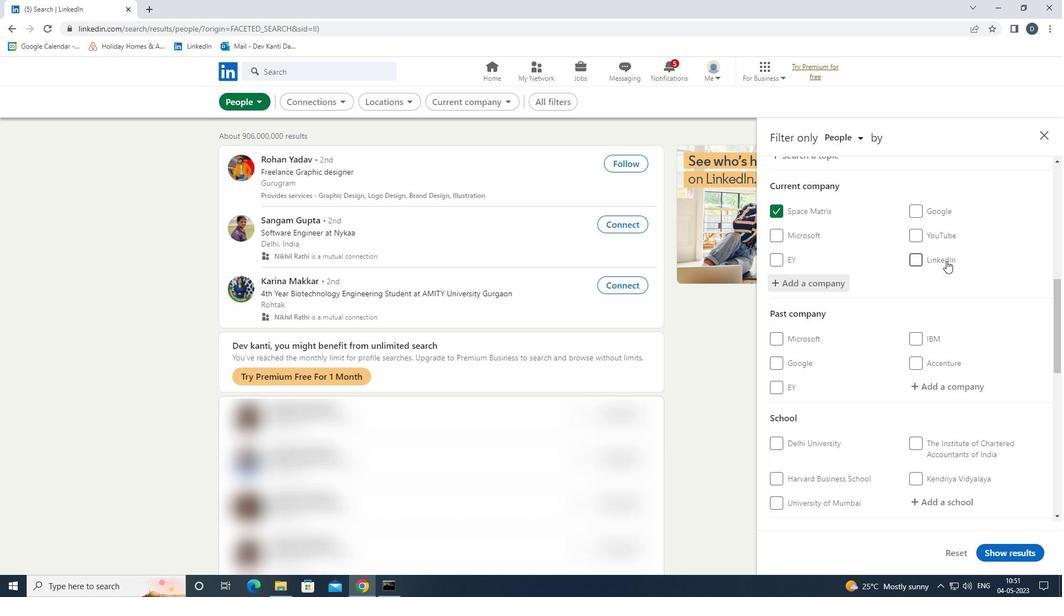 
Action: Mouse moved to (953, 279)
Screenshot: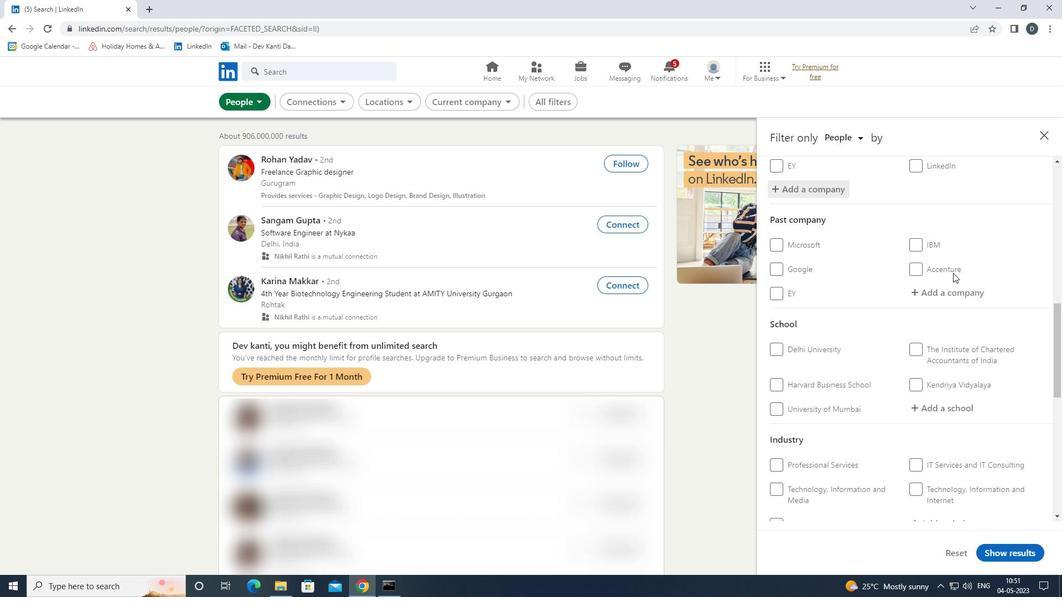 
Action: Mouse scrolled (953, 278) with delta (0, 0)
Screenshot: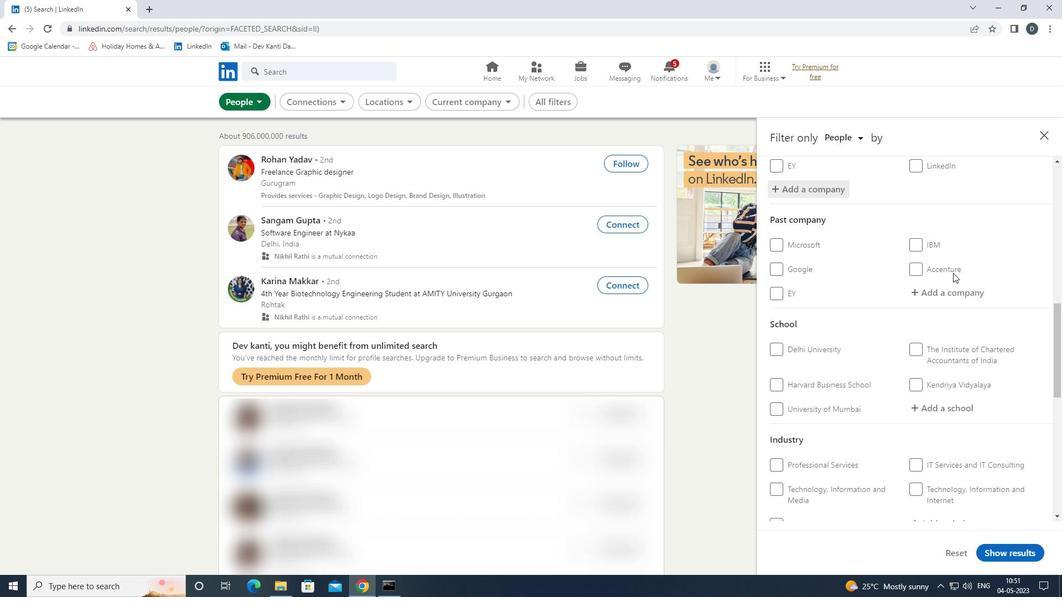 
Action: Mouse moved to (953, 280)
Screenshot: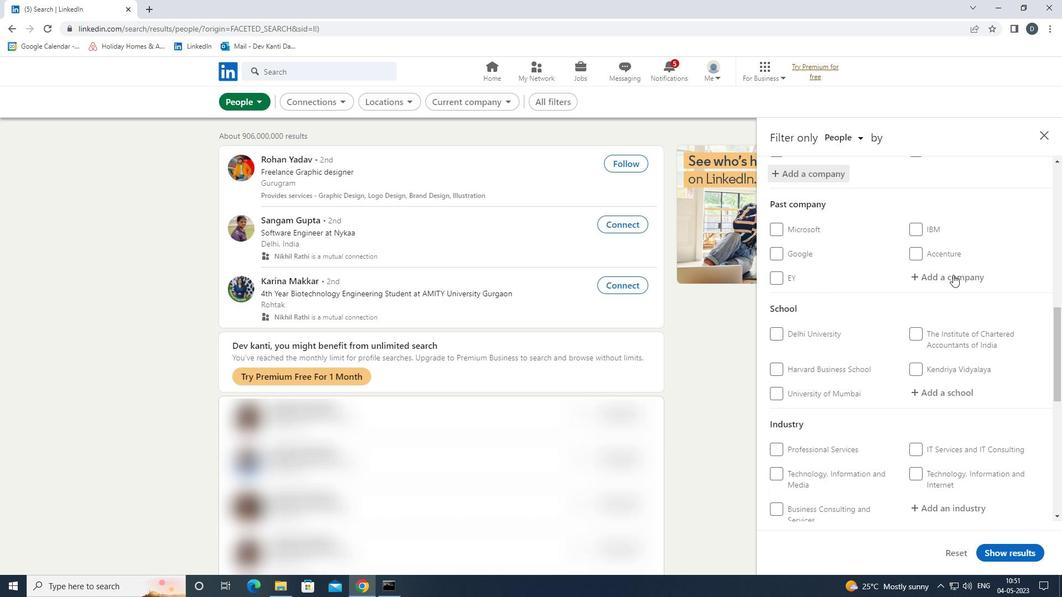 
Action: Mouse scrolled (953, 280) with delta (0, 0)
Screenshot: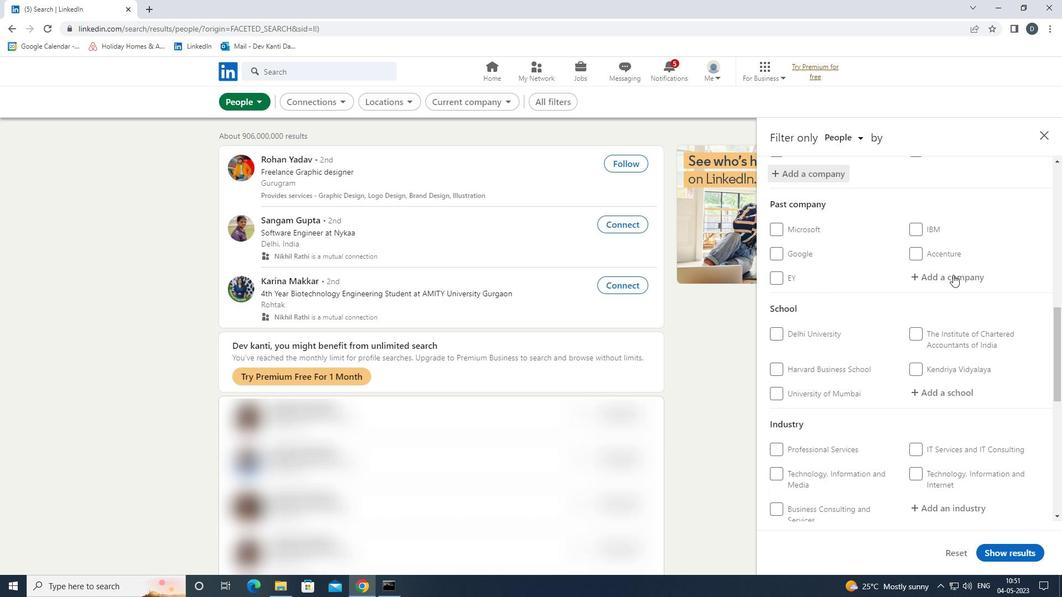 
Action: Mouse moved to (949, 281)
Screenshot: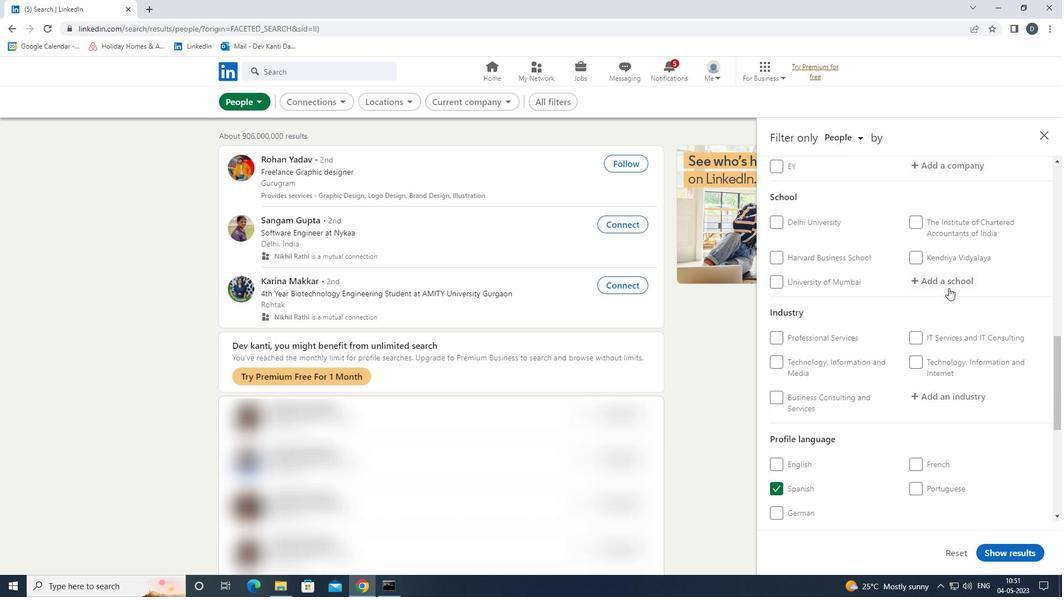 
Action: Mouse pressed left at (949, 281)
Screenshot: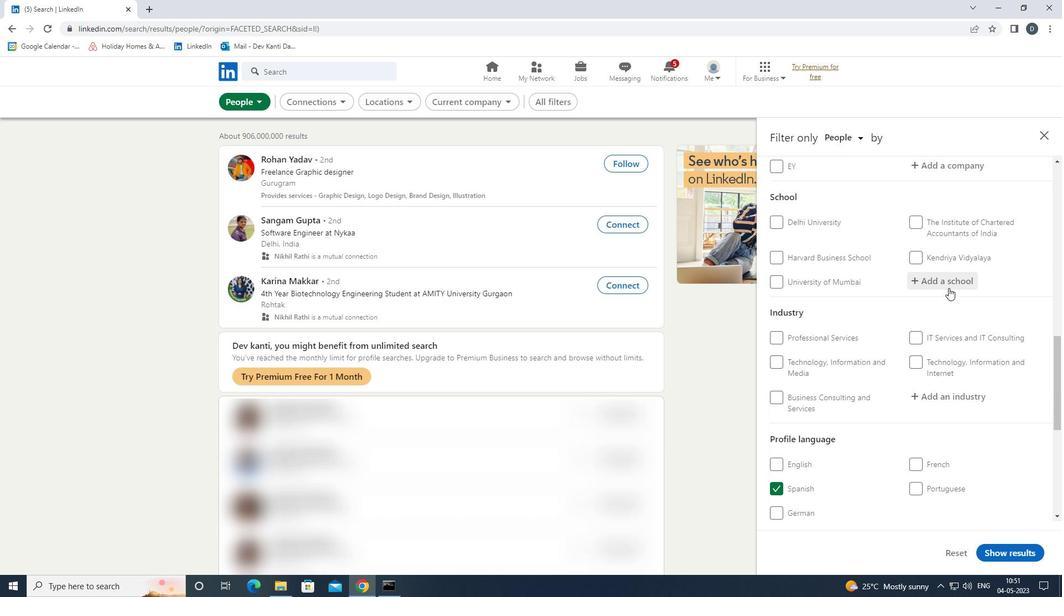 
Action: Key pressed <Key.shift>PUNJAB<Key.space><Key.shift>UNIVERSITY<Key.left><Key.left><Key.left><Key.left><Key.left><Key.left><Key.left><Key.left><Key.left><Key.left><Key.left>I<Key.right><Key.right><Key.right><Key.right><Key.right><Key.right><Key.right><Key.right><Key.right><Key.right><Key.right><Key.right><Key.right><Key.right><Key.right><Key.right><Key.right><Key.down><Key.enter>
Screenshot: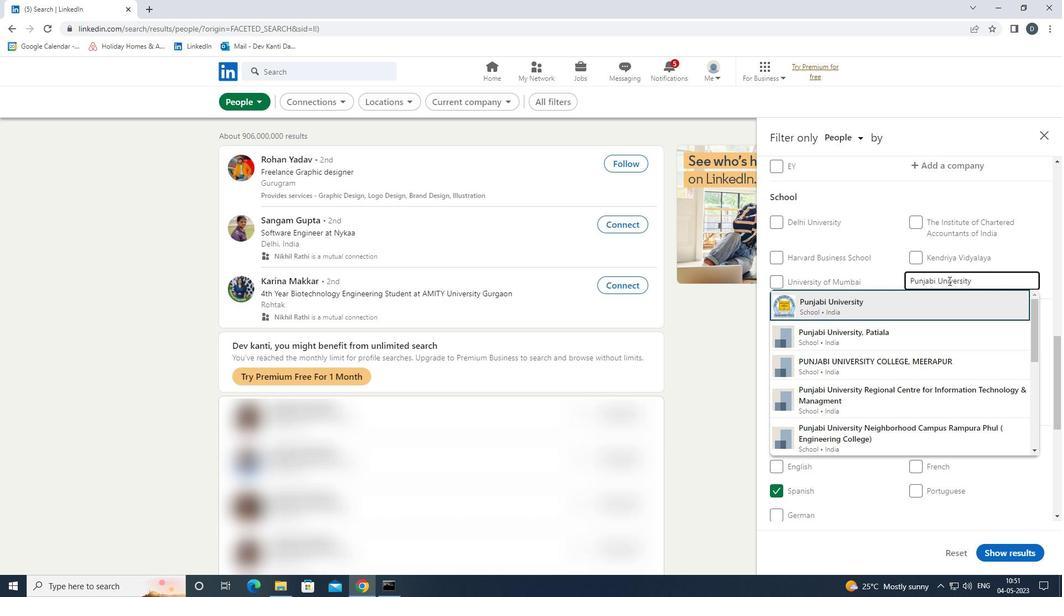 
Action: Mouse moved to (954, 281)
Screenshot: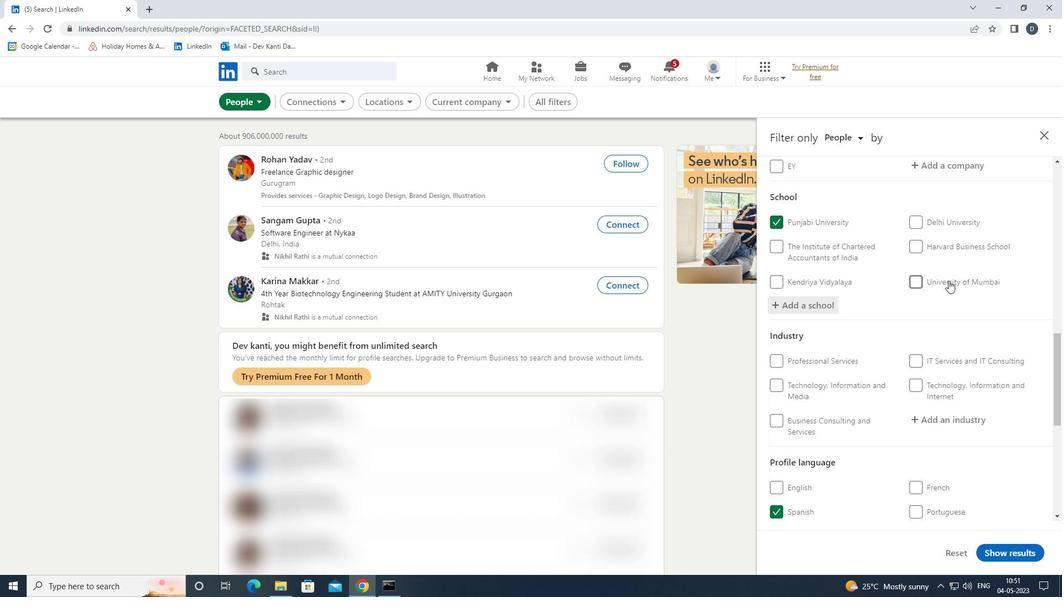 
Action: Mouse scrolled (954, 280) with delta (0, 0)
Screenshot: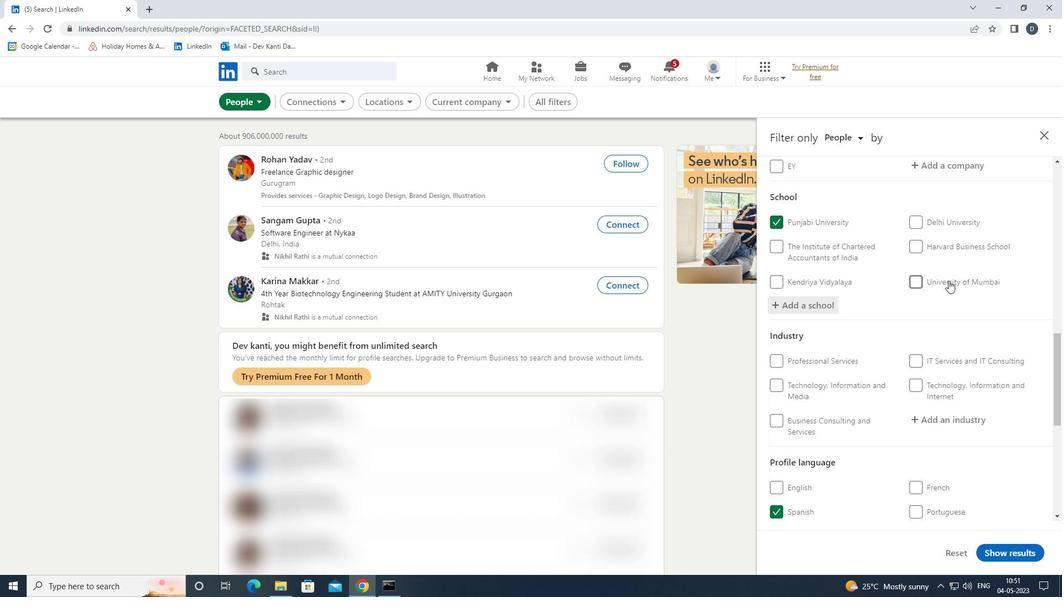 
Action: Mouse moved to (954, 285)
Screenshot: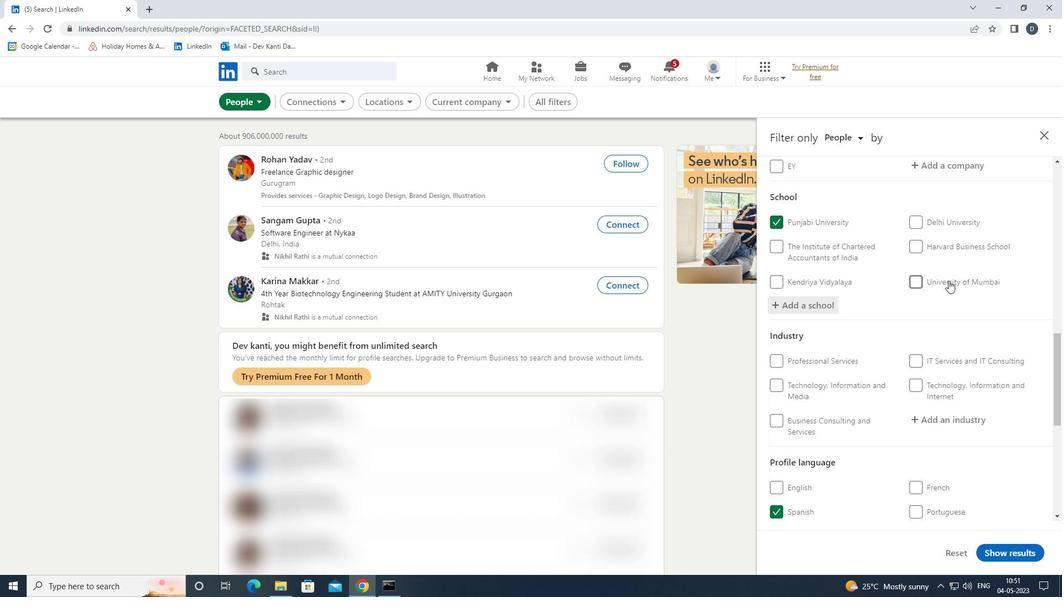 
Action: Mouse scrolled (954, 284) with delta (0, 0)
Screenshot: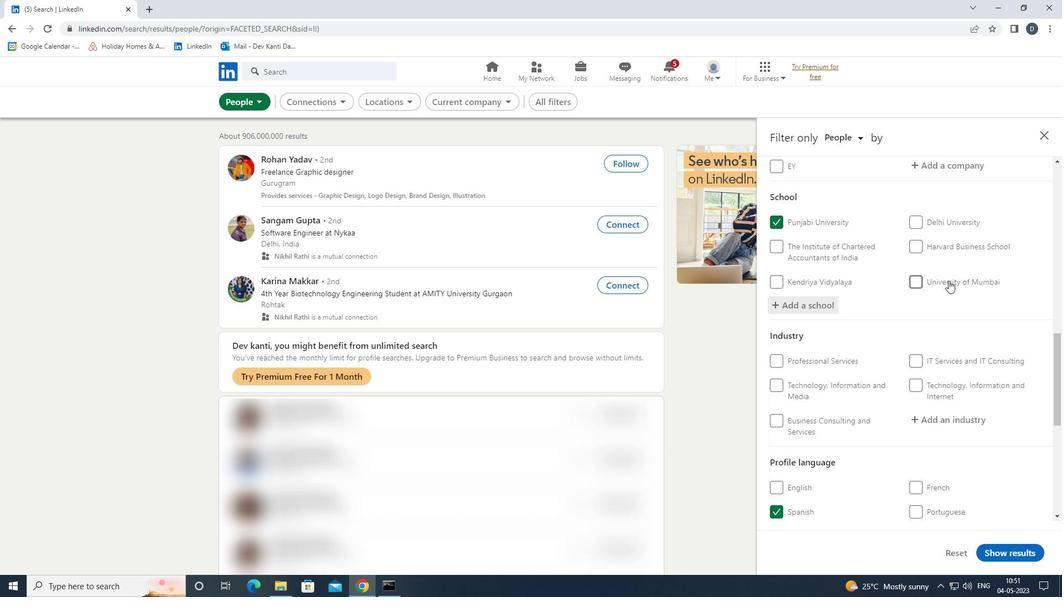 
Action: Mouse moved to (954, 289)
Screenshot: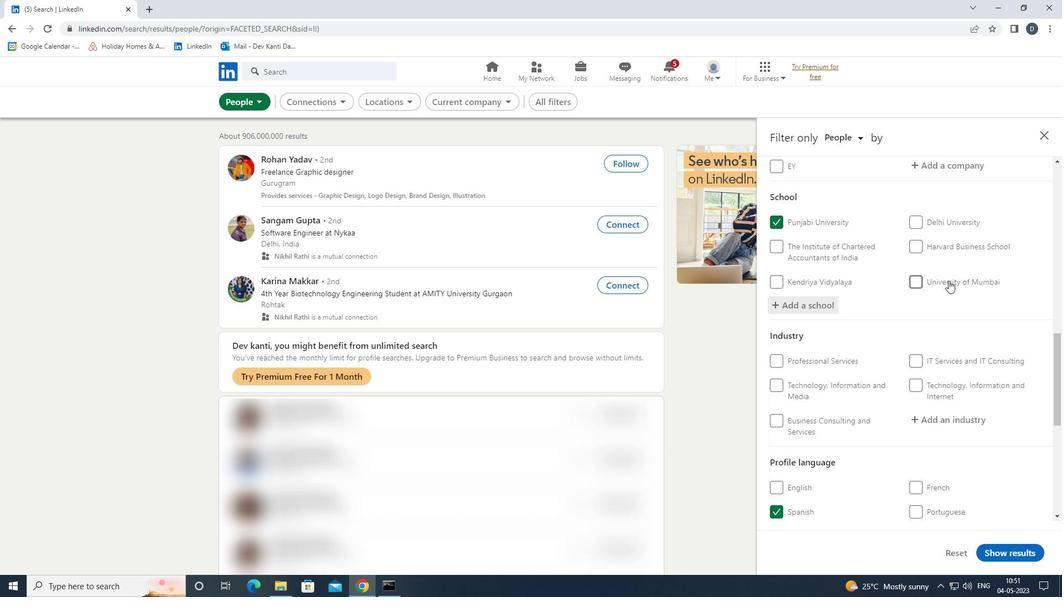 
Action: Mouse scrolled (954, 288) with delta (0, 0)
Screenshot: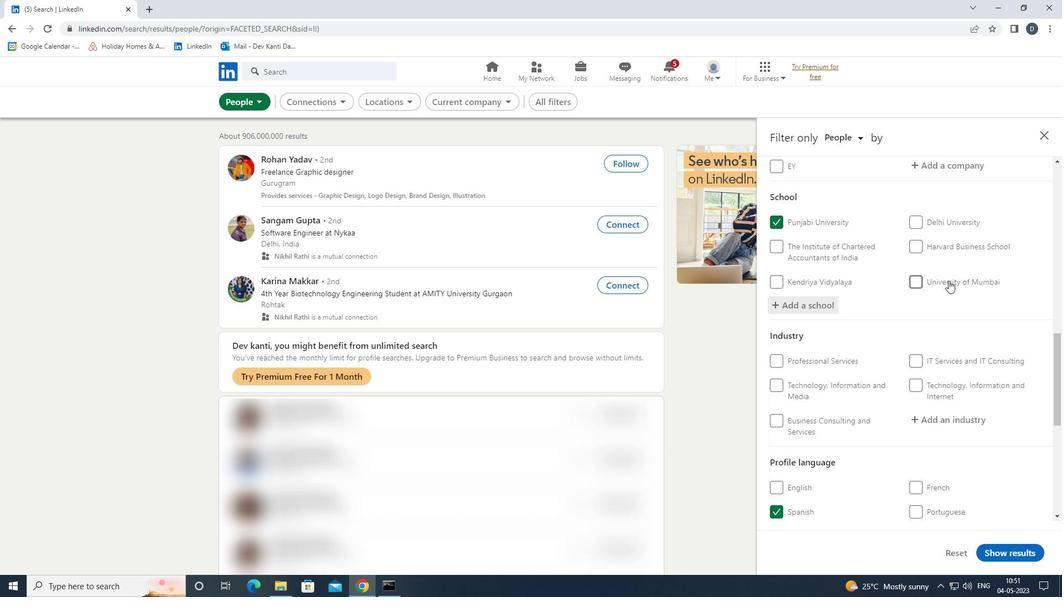
Action: Mouse moved to (958, 254)
Screenshot: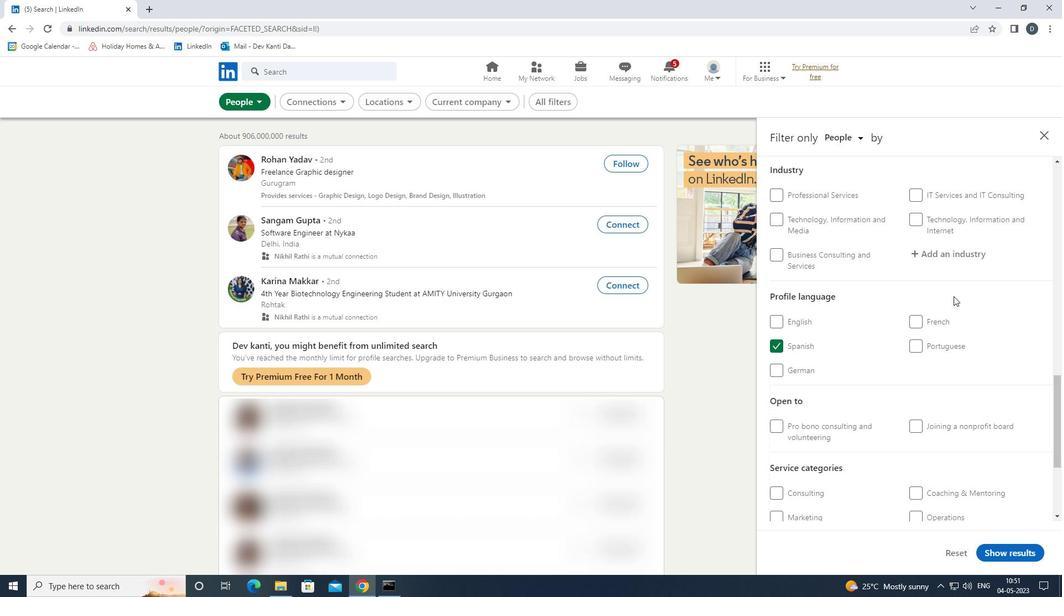 
Action: Mouse pressed left at (958, 254)
Screenshot: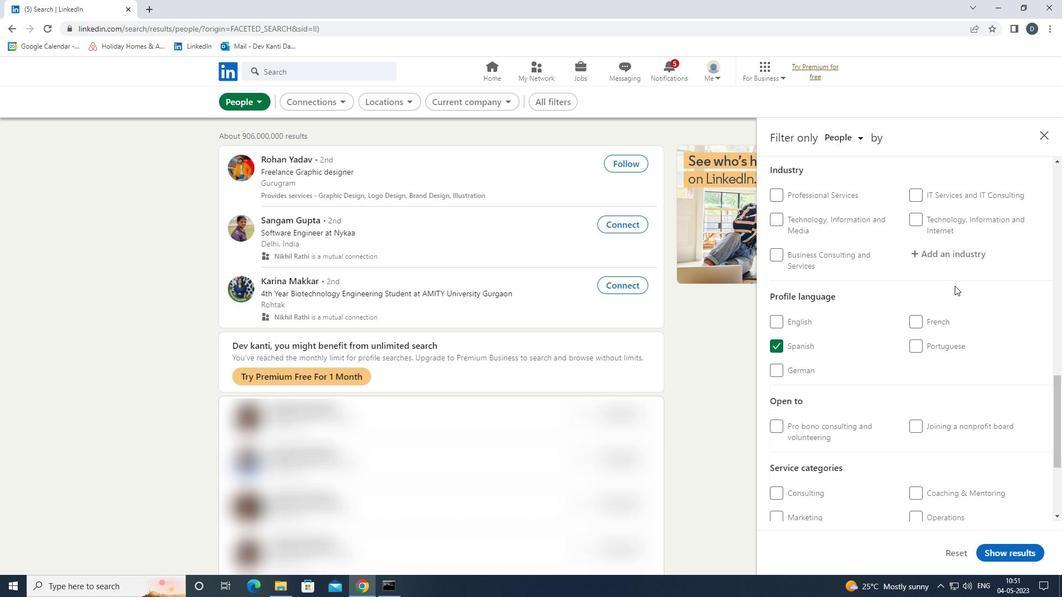 
Action: Key pressed <Key.shift>THINK<Key.space><Key.shift><Key.shift><Key.shift><Key.shift><Key.shift>TA<Key.down><Key.enter><Key.enter>
Screenshot: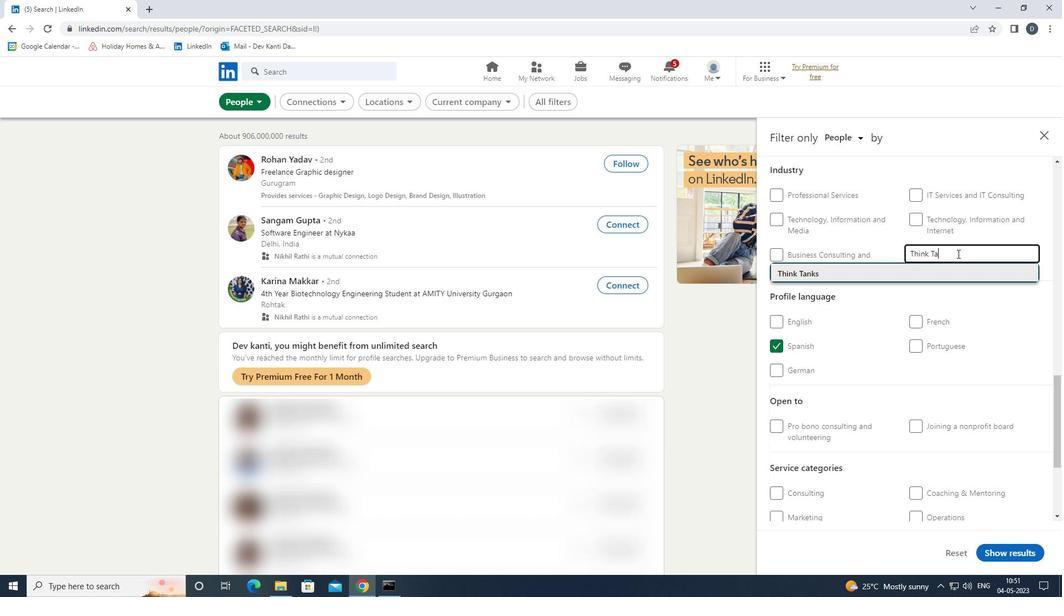 
Action: Mouse moved to (947, 250)
Screenshot: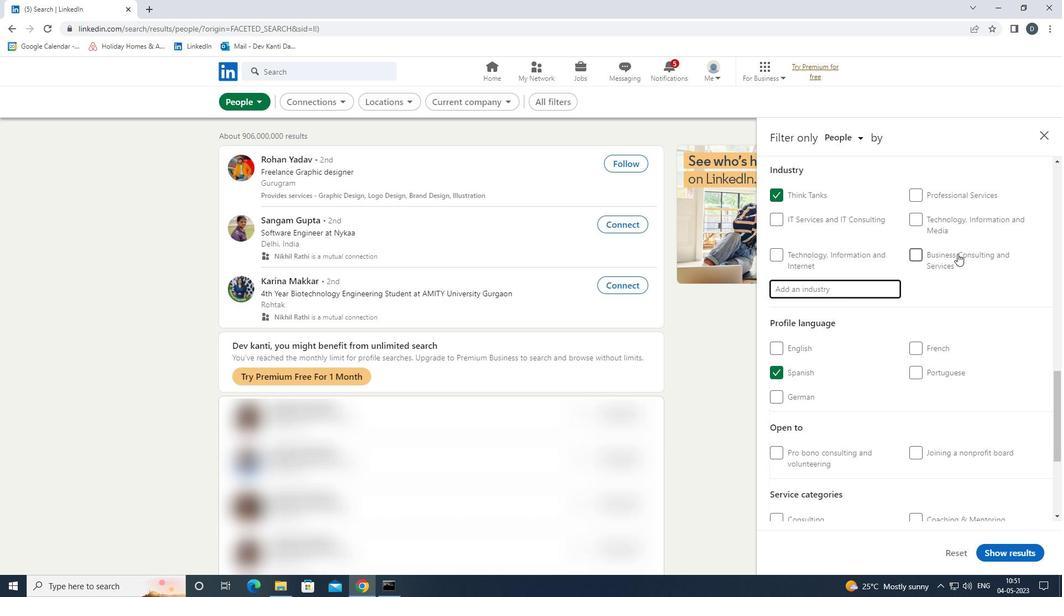 
Action: Mouse scrolled (947, 250) with delta (0, 0)
Screenshot: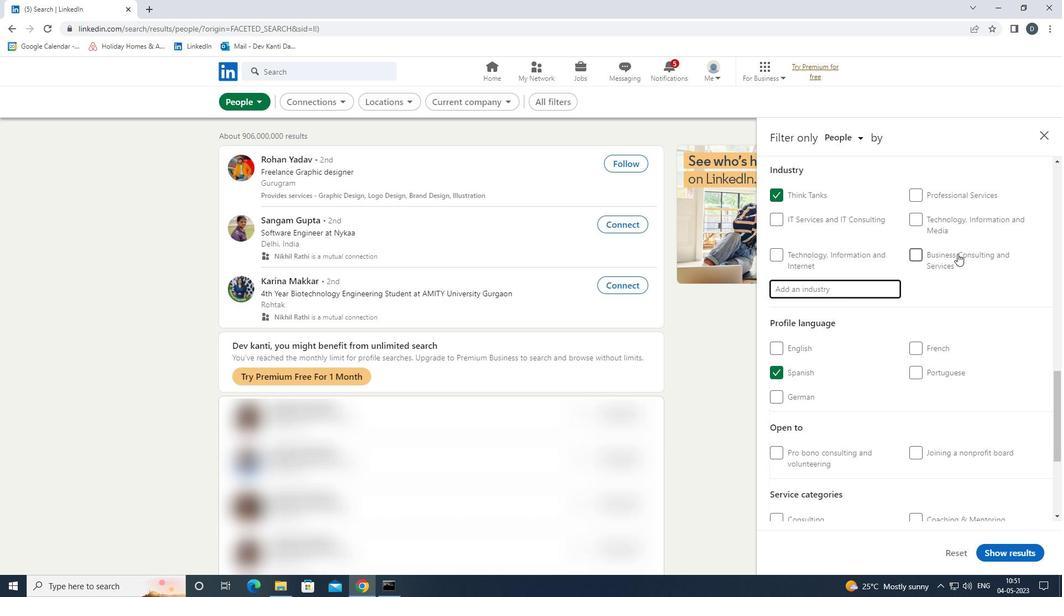 
Action: Mouse moved to (944, 256)
Screenshot: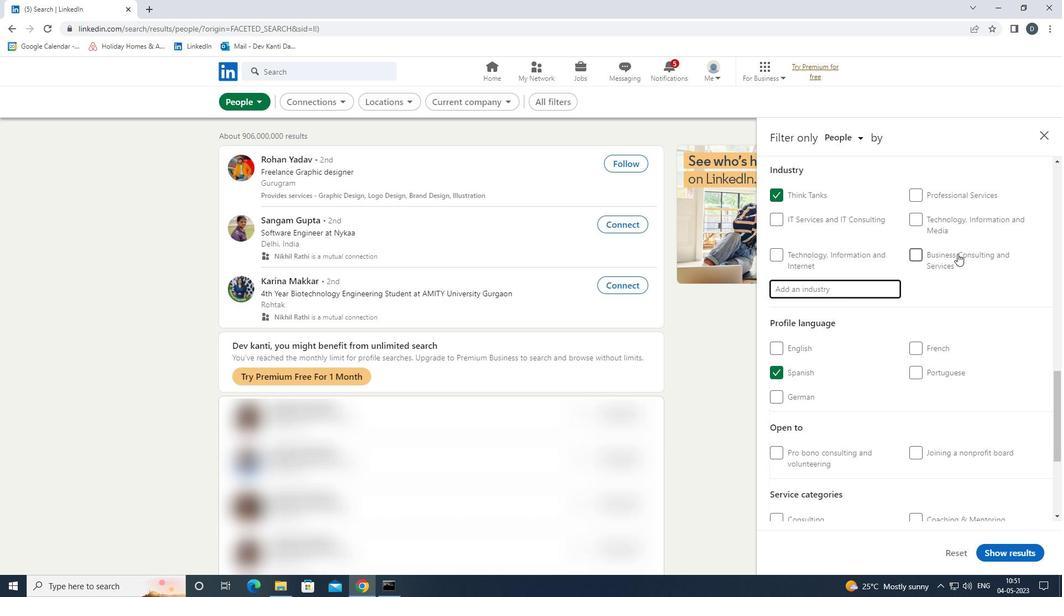 
Action: Mouse scrolled (944, 256) with delta (0, 0)
Screenshot: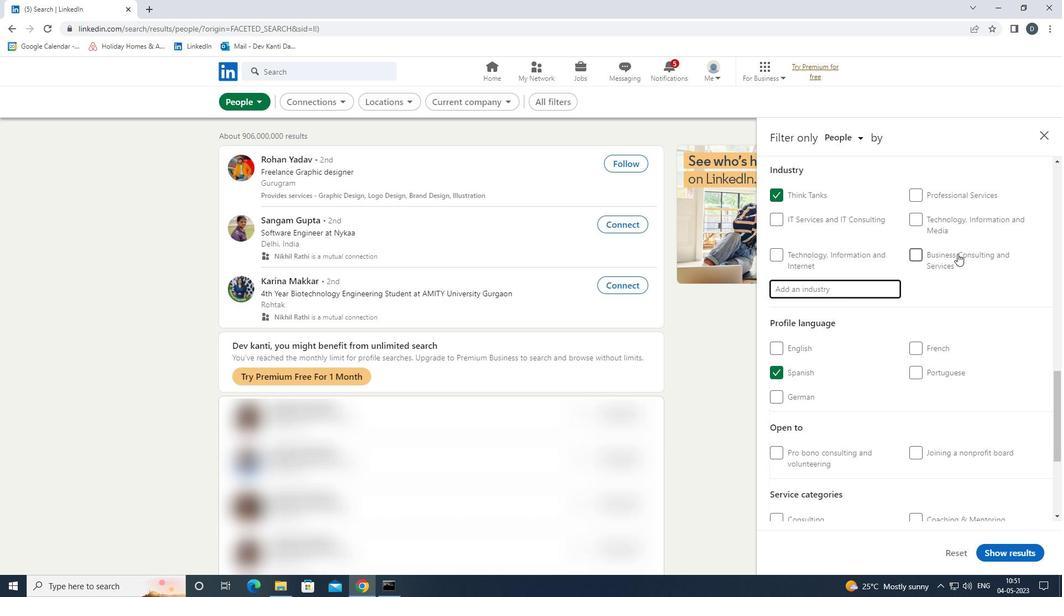 
Action: Mouse moved to (944, 258)
Screenshot: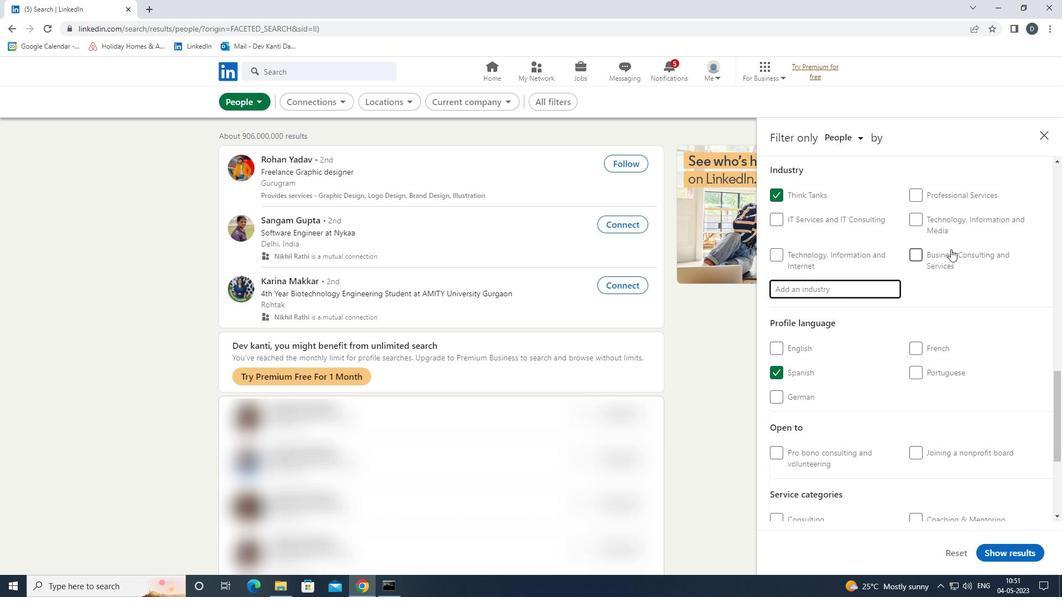 
Action: Mouse scrolled (944, 257) with delta (0, 0)
Screenshot: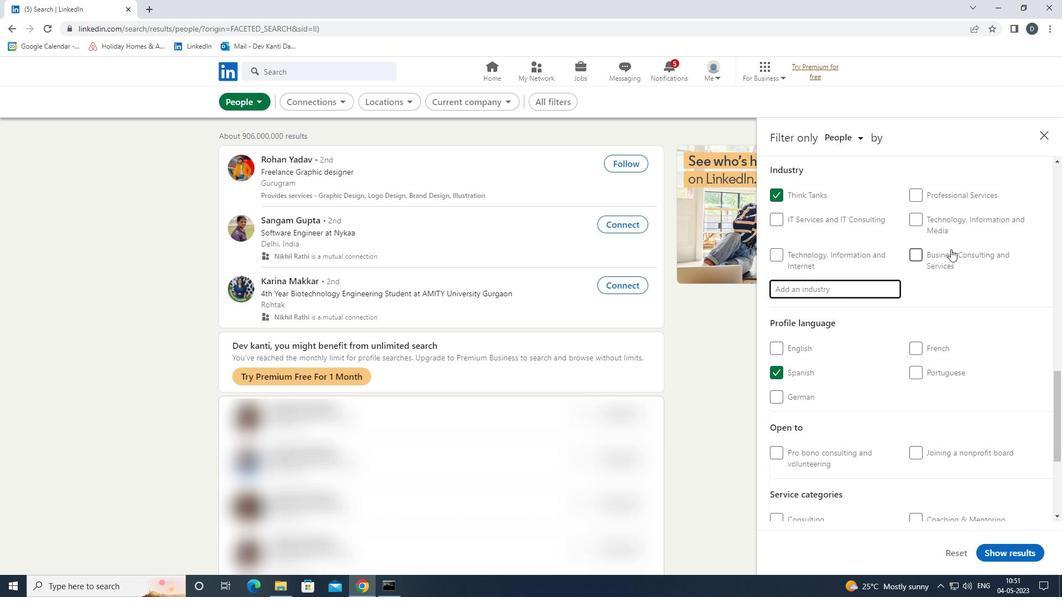 
Action: Mouse moved to (934, 402)
Screenshot: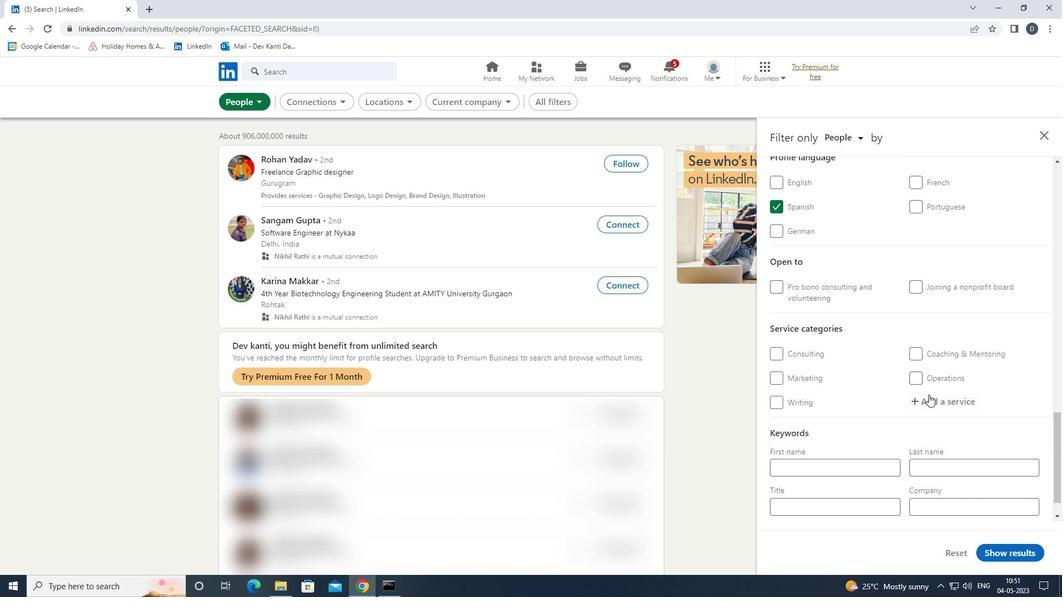 
Action: Mouse pressed left at (934, 402)
Screenshot: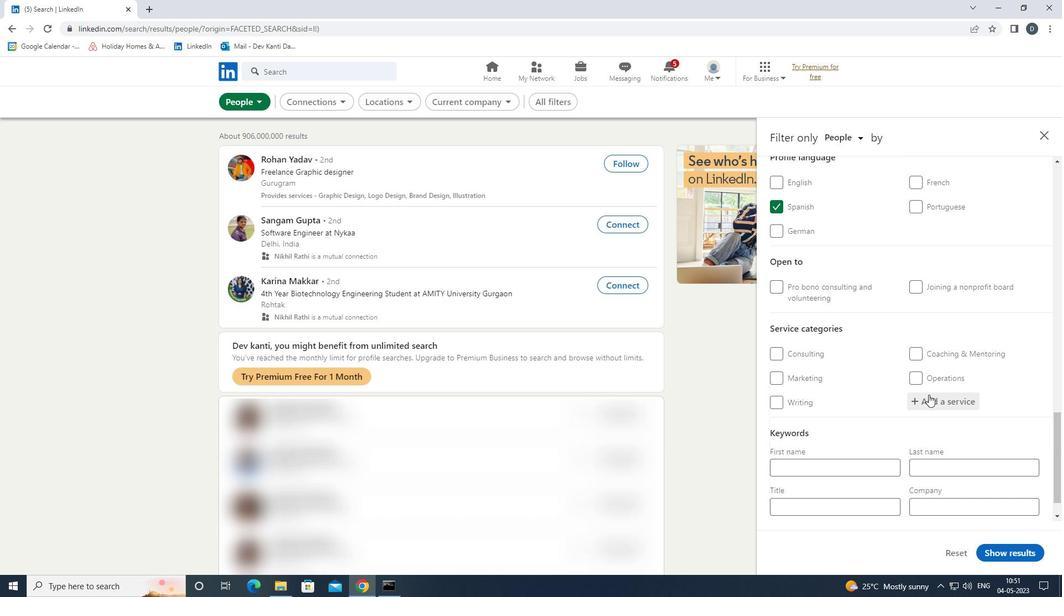 
Action: Mouse moved to (945, 319)
Screenshot: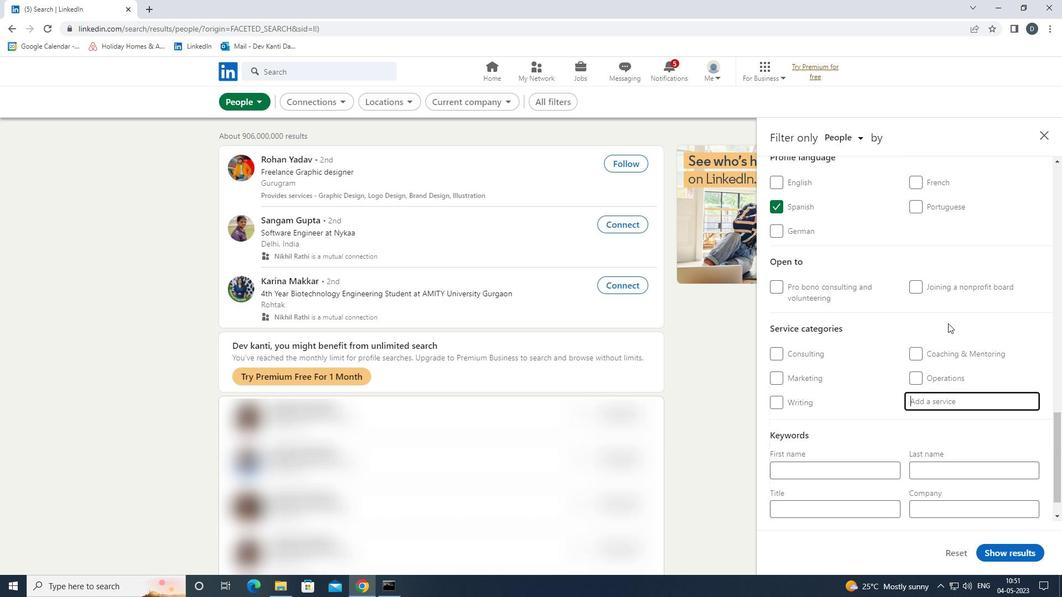 
Action: Key pressed <Key.shift>ACCOUNTI
Screenshot: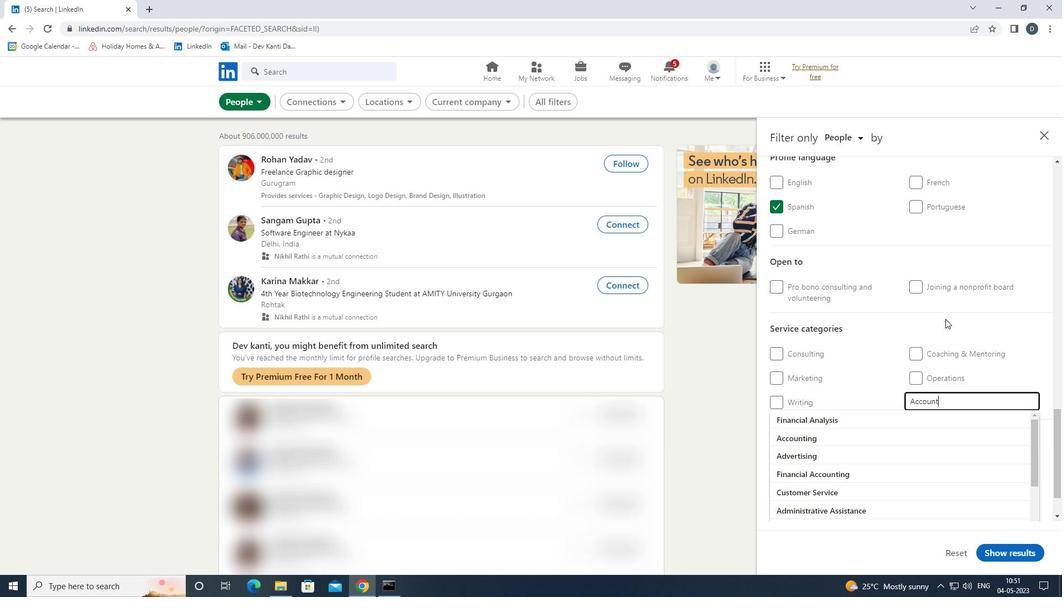 
Action: Mouse moved to (945, 319)
Screenshot: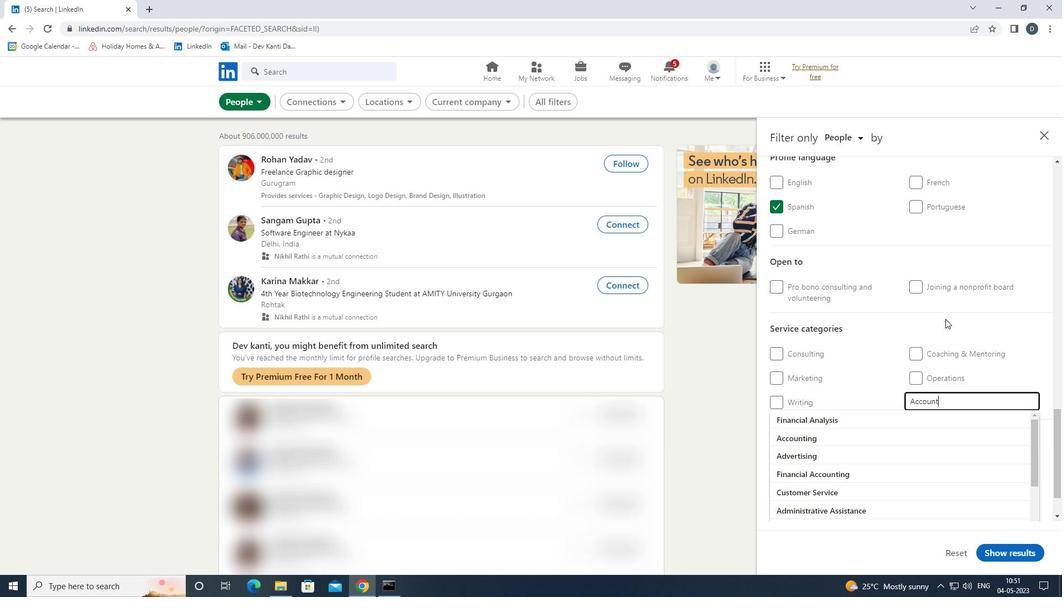 
Action: Key pressed NG<Key.down><Key.enter>
Screenshot: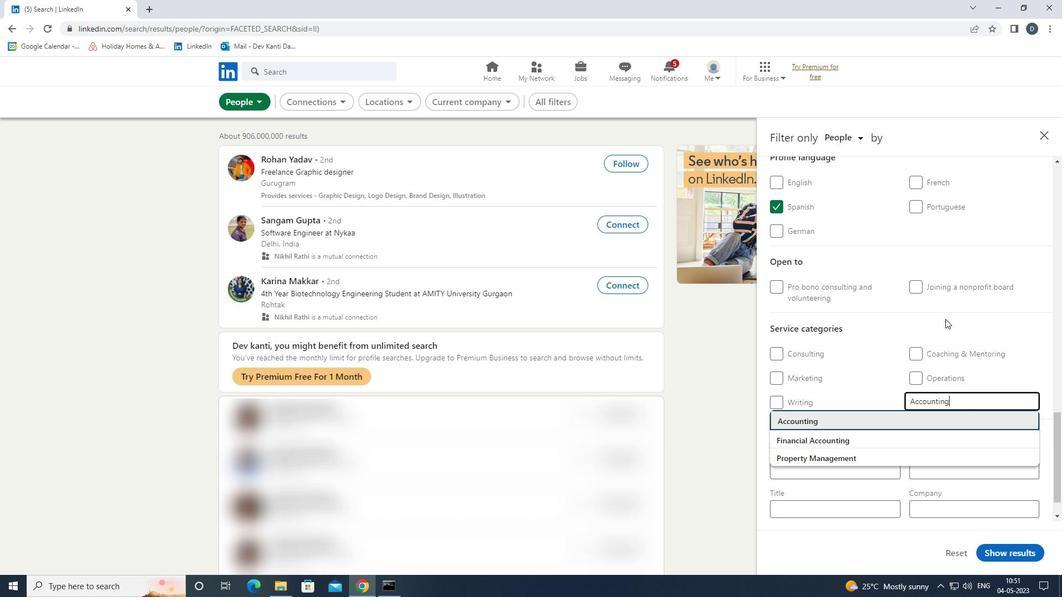 
Action: Mouse moved to (923, 295)
Screenshot: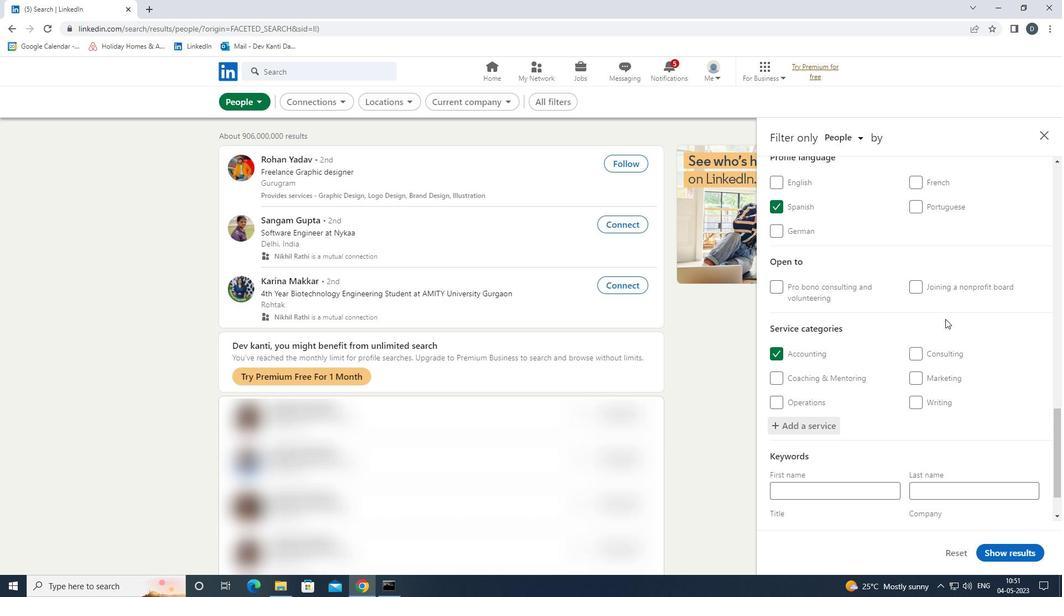 
Action: Mouse scrolled (923, 295) with delta (0, 0)
Screenshot: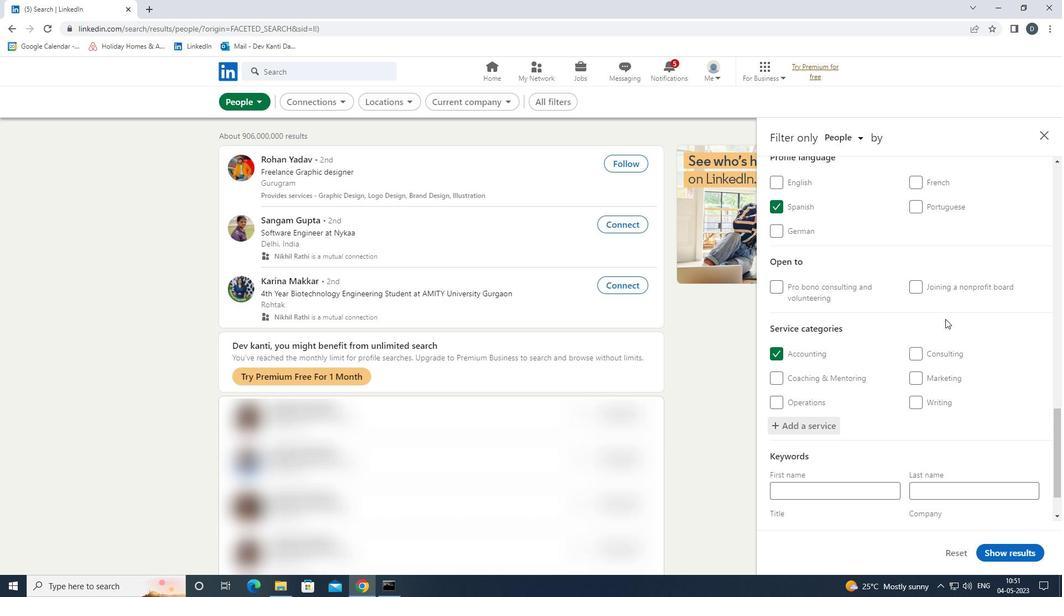 
Action: Mouse scrolled (923, 295) with delta (0, 0)
Screenshot: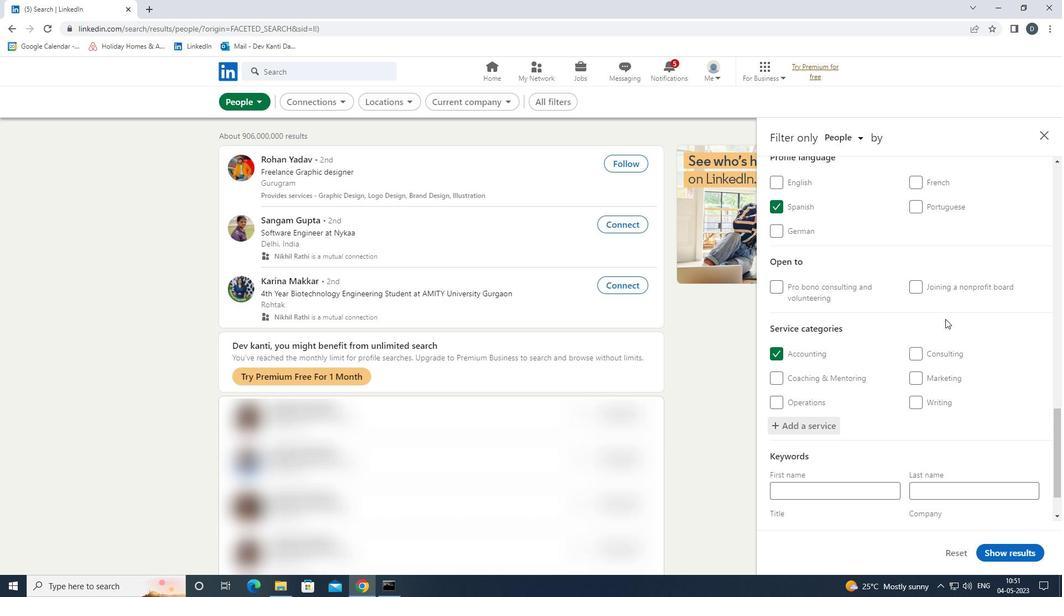 
Action: Mouse moved to (922, 296)
Screenshot: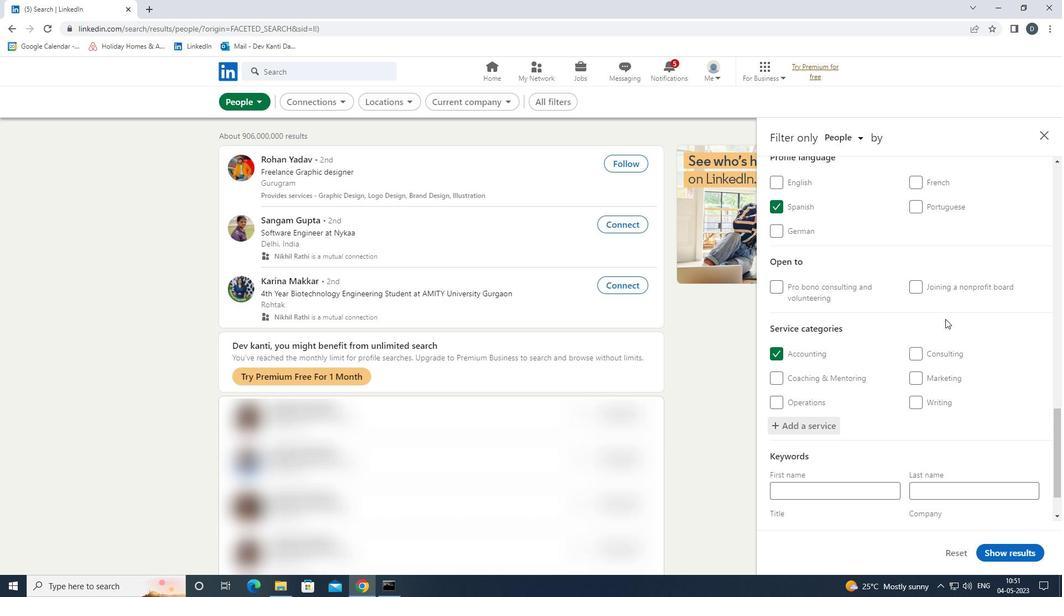 
Action: Mouse scrolled (922, 295) with delta (0, 0)
Screenshot: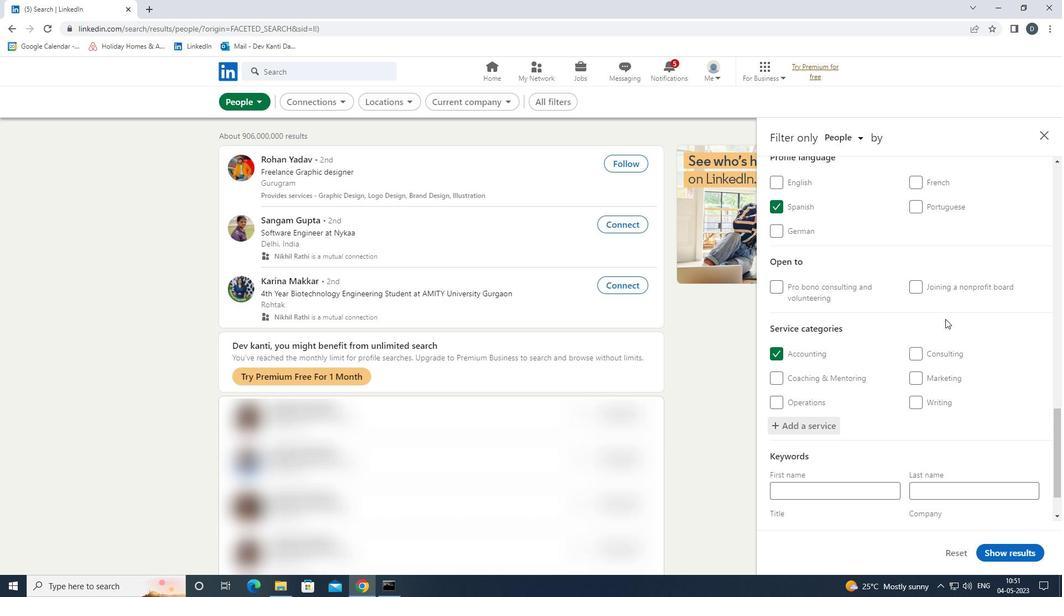 
Action: Mouse moved to (922, 299)
Screenshot: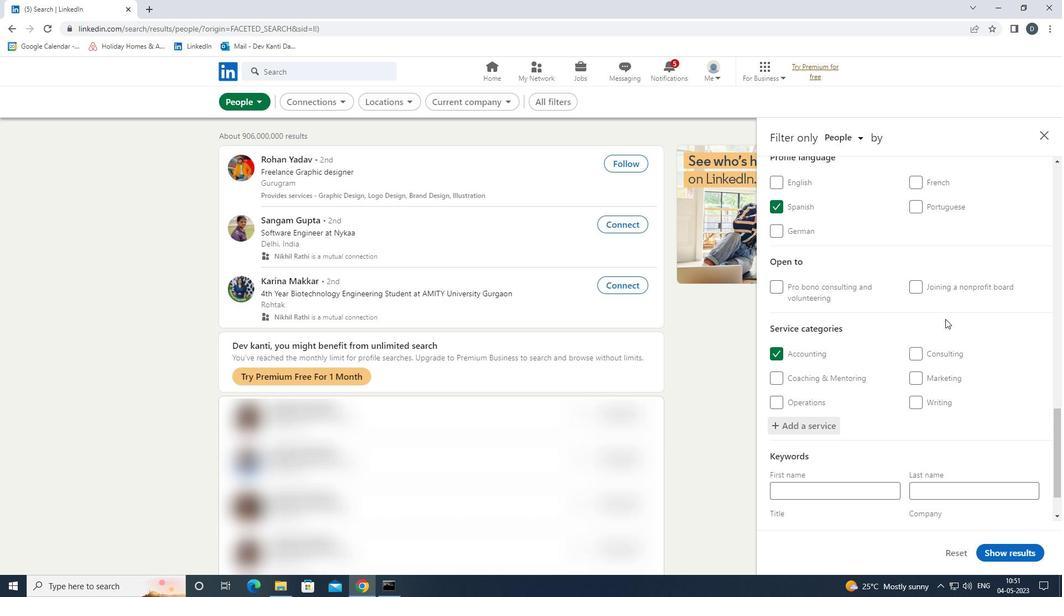 
Action: Mouse scrolled (922, 299) with delta (0, 0)
Screenshot: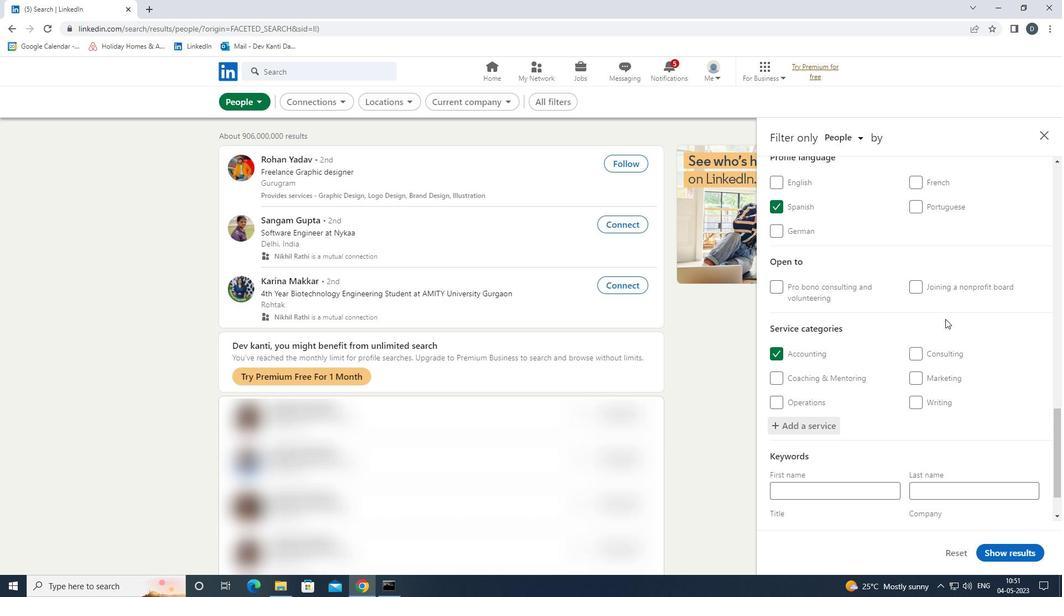 
Action: Mouse moved to (920, 314)
Screenshot: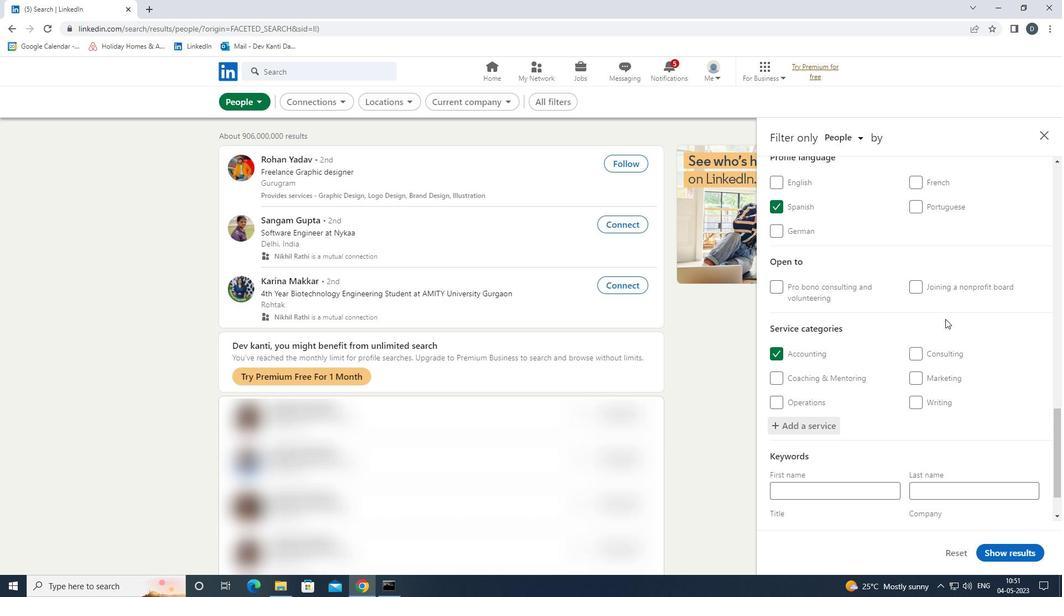 
Action: Mouse scrolled (920, 314) with delta (0, 0)
Screenshot: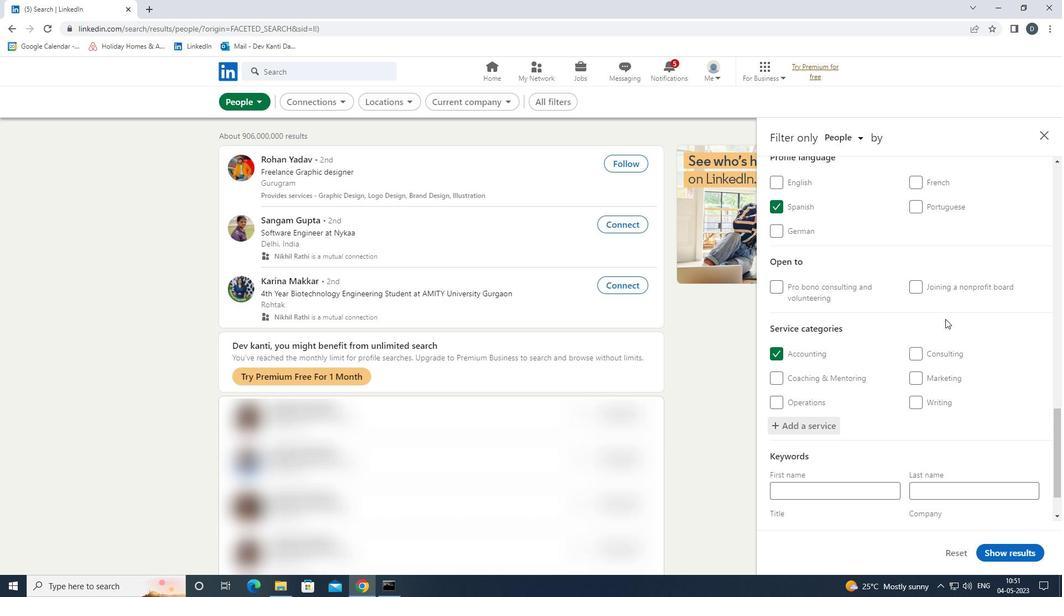 
Action: Mouse moved to (839, 489)
Screenshot: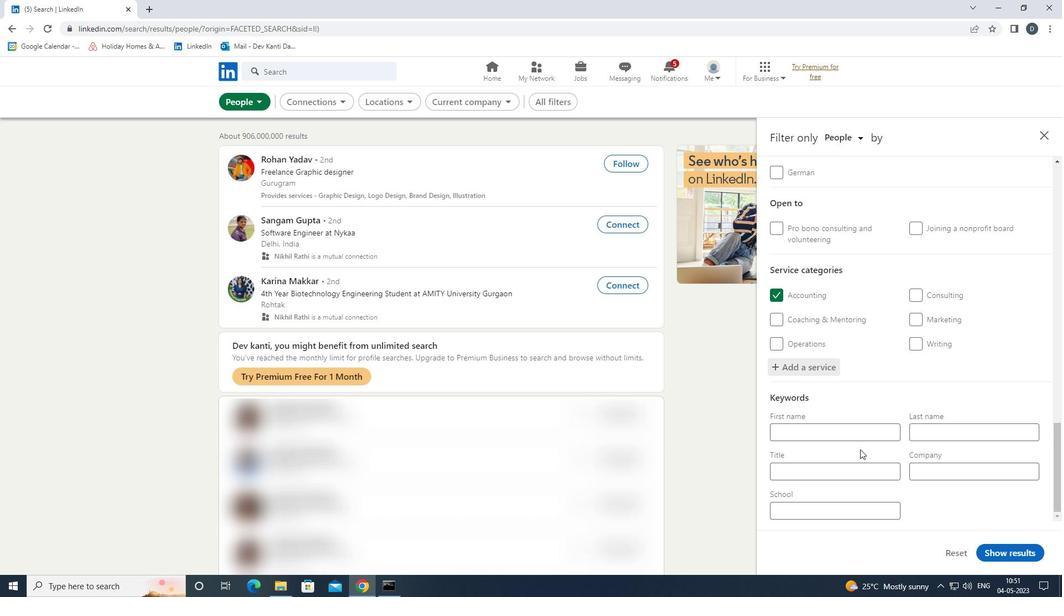
Action: Mouse pressed left at (839, 489)
Screenshot: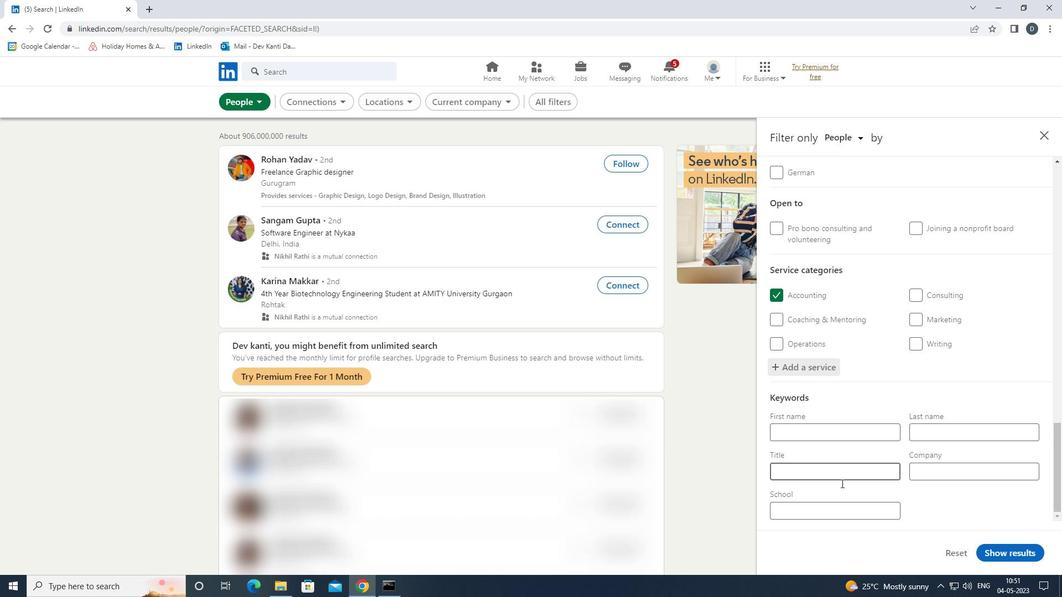 
Action: Mouse moved to (851, 474)
Screenshot: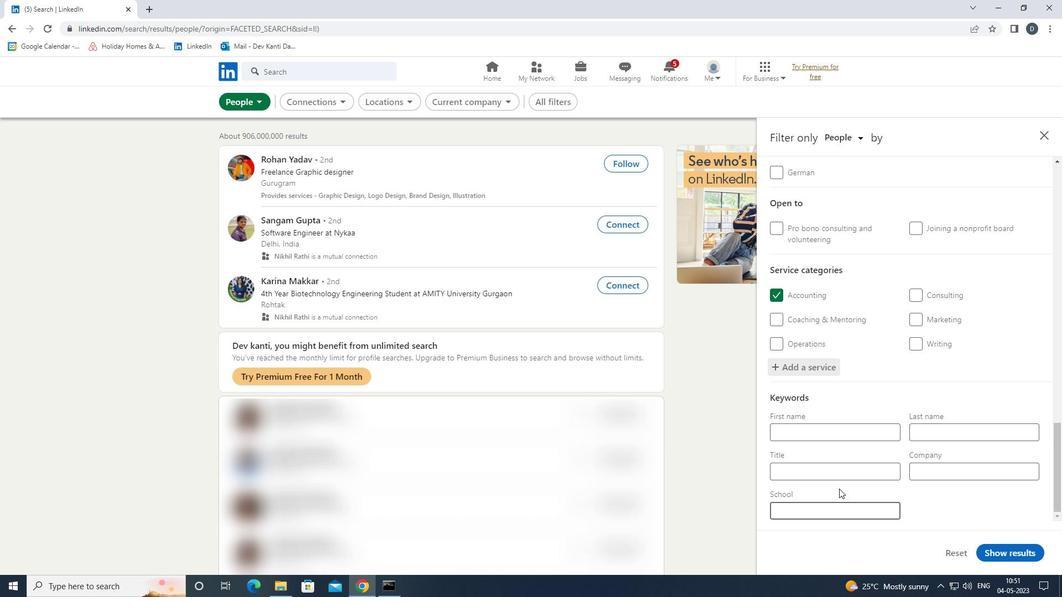 
Action: Mouse pressed left at (851, 474)
Screenshot: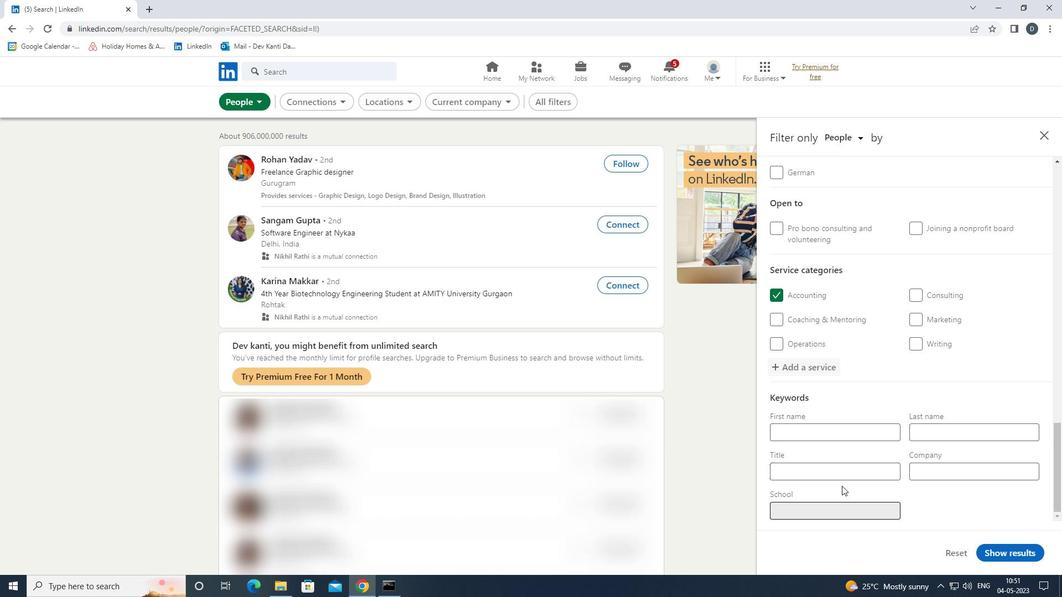 
Action: Key pressed <Key.shift>COMMUNITY<Key.space><Key.shift>FOOD<Key.space><Key.shift>PROJECT<Key.space>
Screenshot: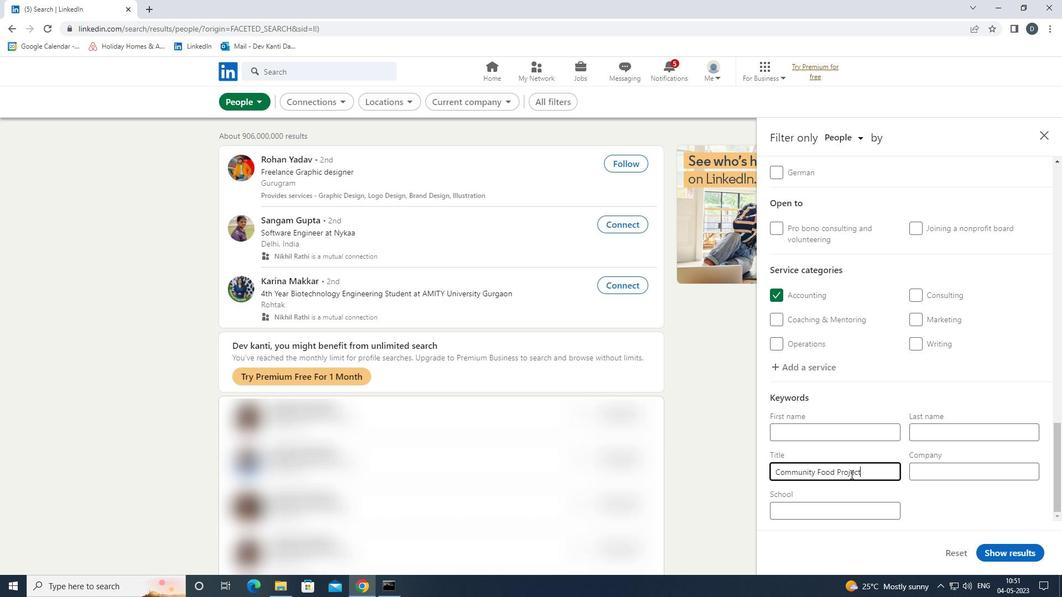 
Action: Mouse moved to (927, 418)
Screenshot: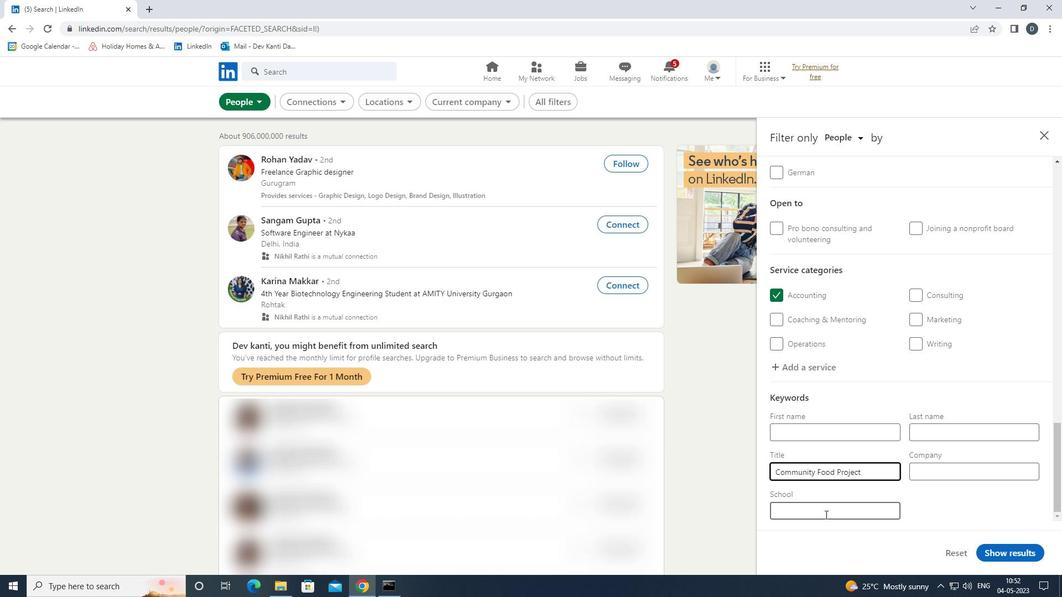 
Action: Key pressed <Key.shift><Key.shift><Key.shift>WORKER
Screenshot: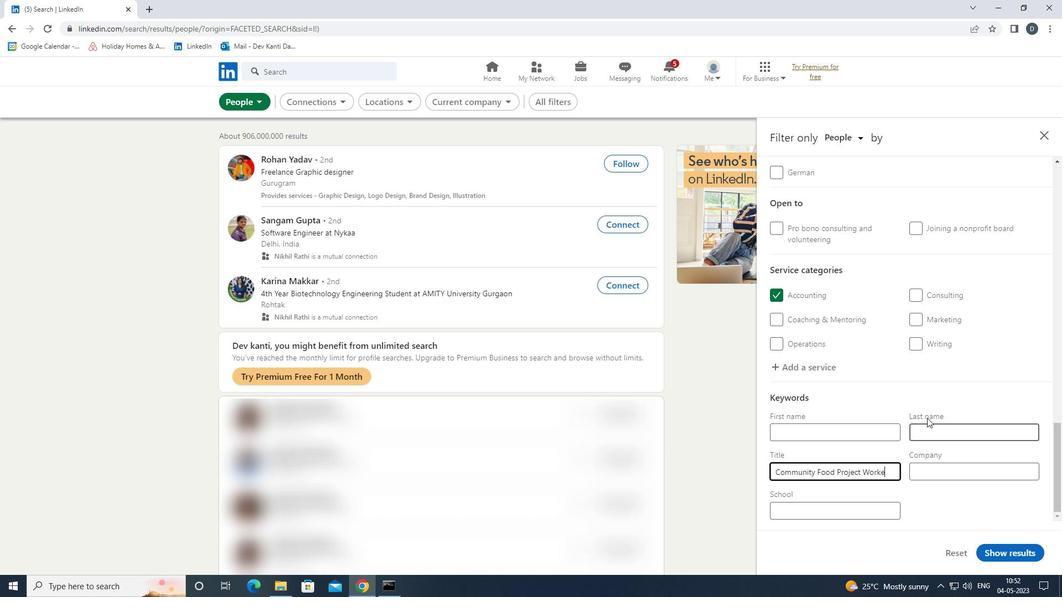 
Action: Mouse moved to (993, 549)
Screenshot: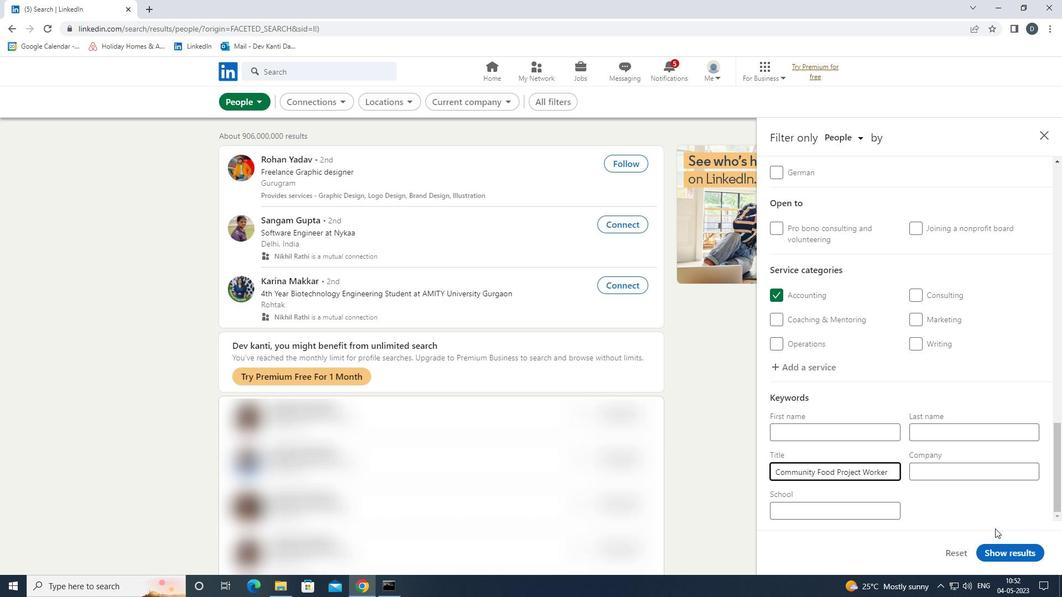 
Action: Mouse pressed left at (993, 549)
Screenshot: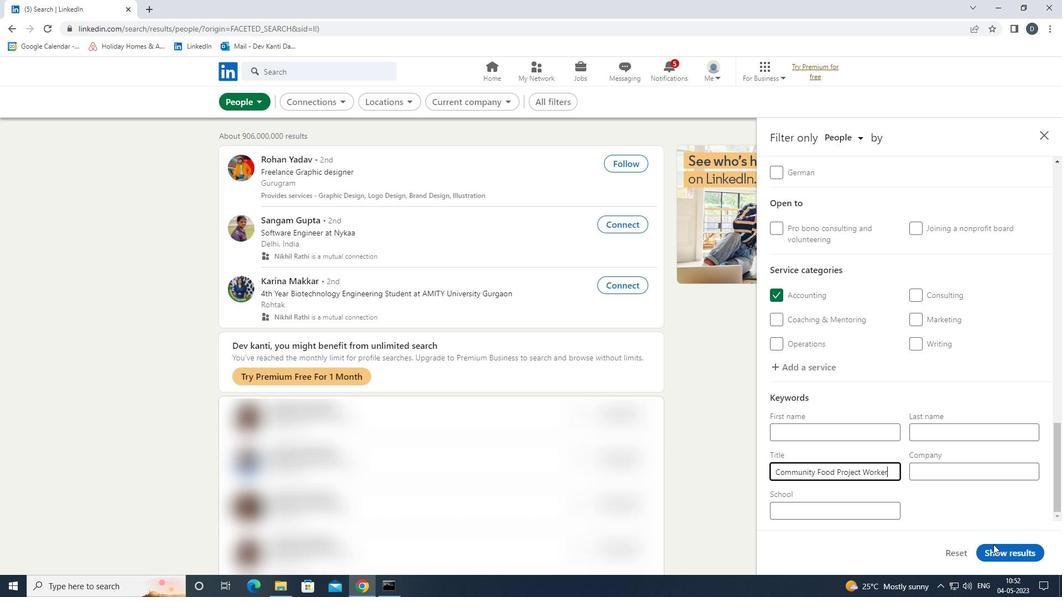 
Action: Mouse moved to (656, 270)
Screenshot: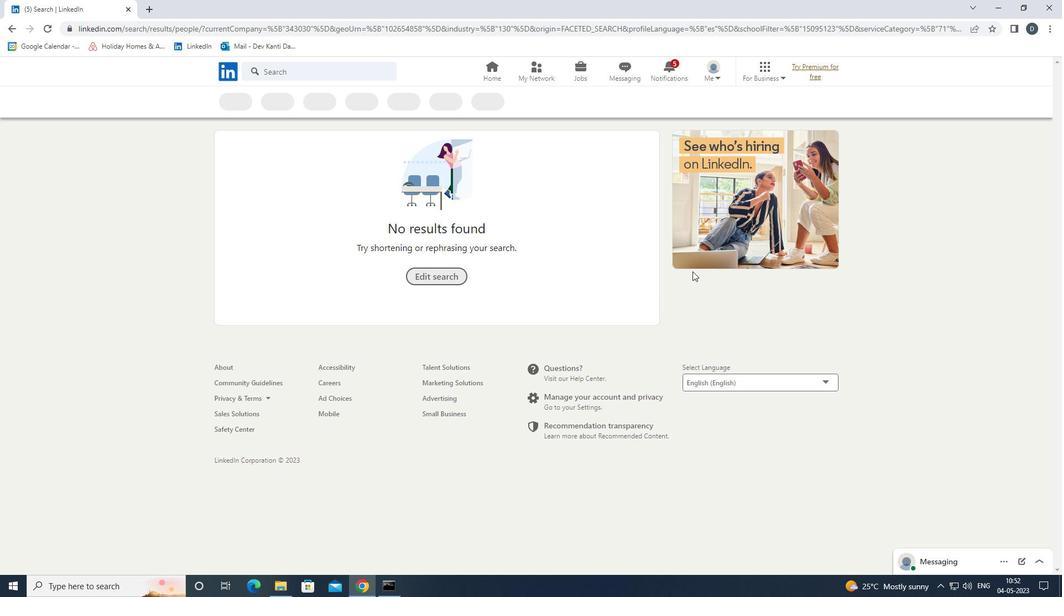 
